 Task: Search one way flight ticket for 3 adults, 3 children in business from Albuquerque: Albuquerque International Sunport to Jackson: Jackson Hole Airport on 5-2-2023. Choice of flights is Alaska. Number of bags: 1 carry on bag and 3 checked bags. Price is upto 25000. Outbound departure time preference is 4:30.
Action: Mouse scrolled (455, 515) with delta (0, 0)
Screenshot: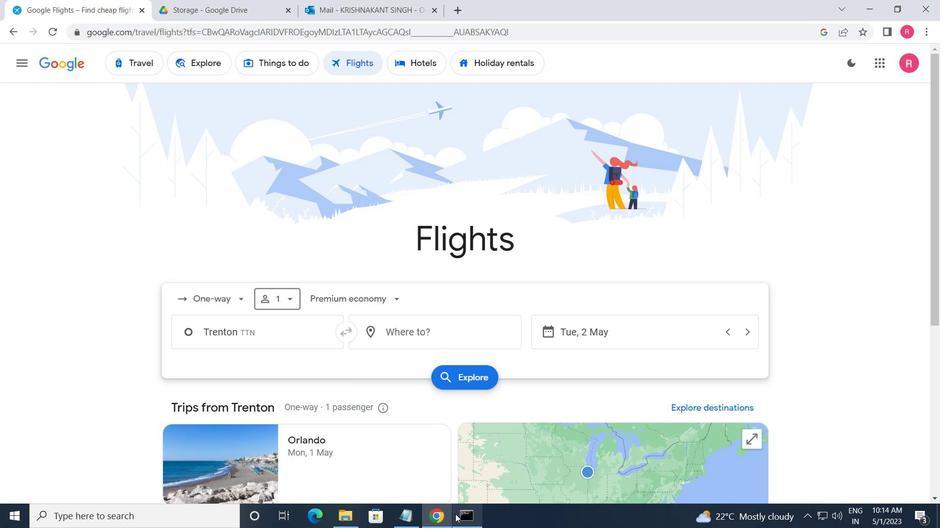 
Action: Mouse moved to (214, 311)
Screenshot: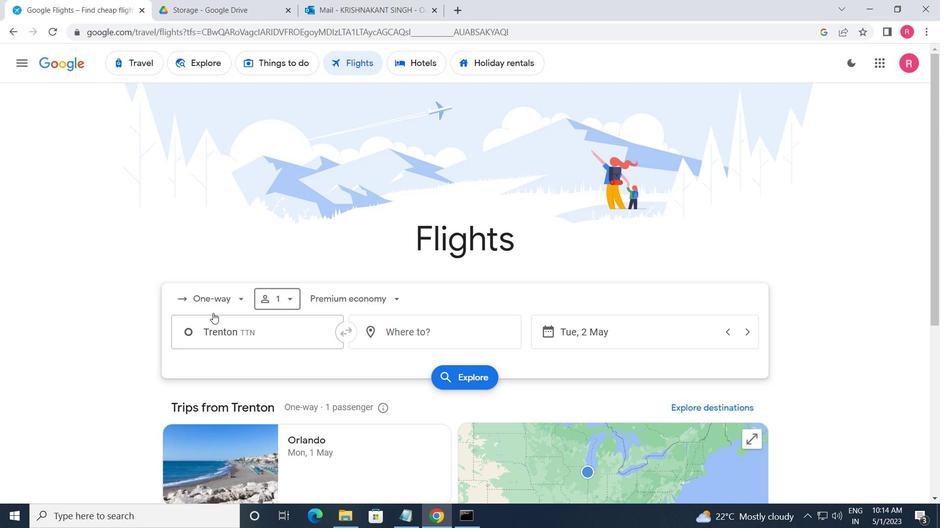 
Action: Mouse pressed left at (214, 311)
Screenshot: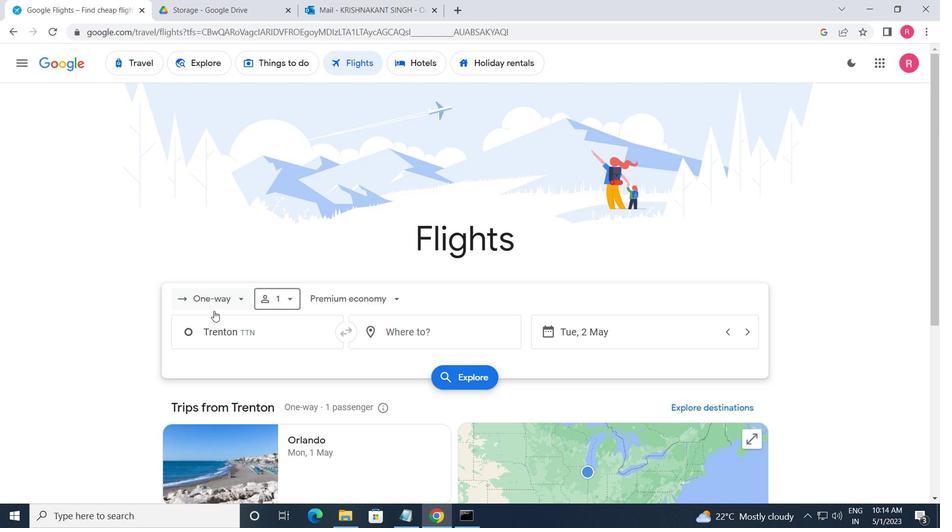 
Action: Mouse moved to (237, 357)
Screenshot: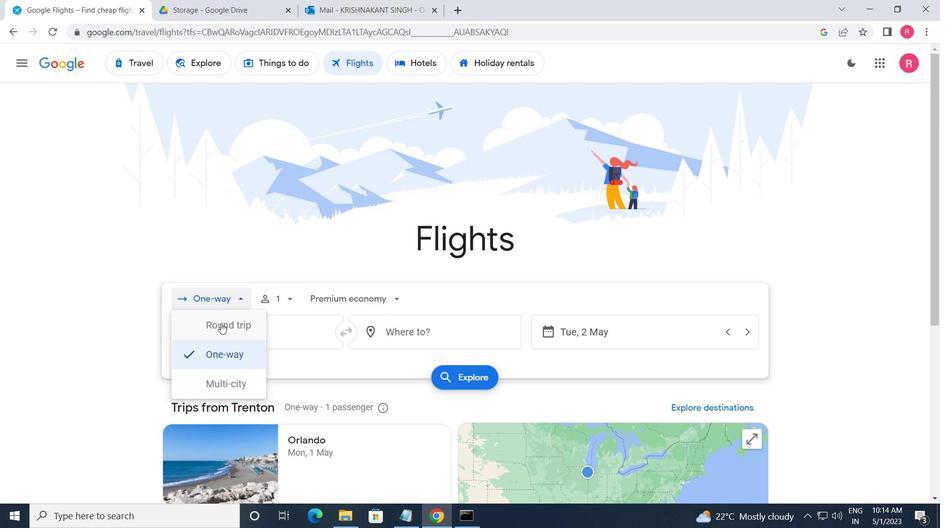 
Action: Mouse pressed left at (237, 357)
Screenshot: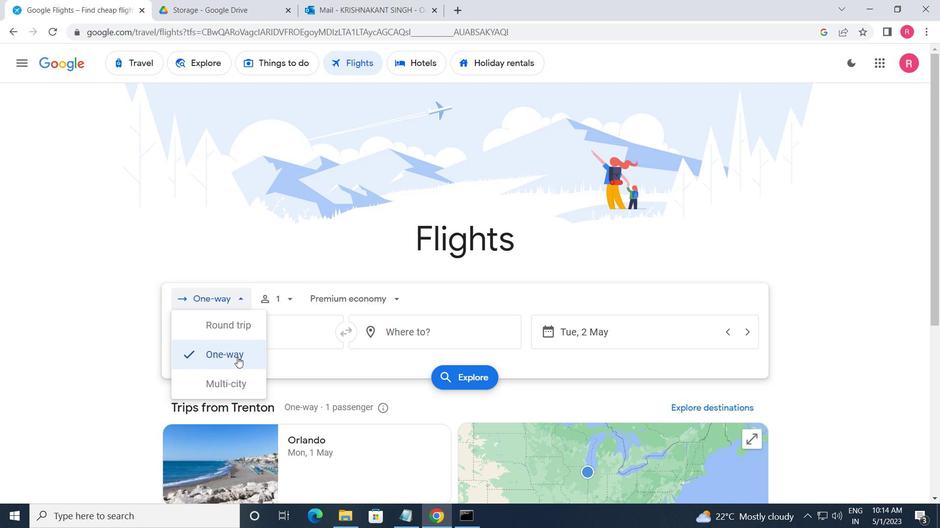 
Action: Mouse moved to (270, 306)
Screenshot: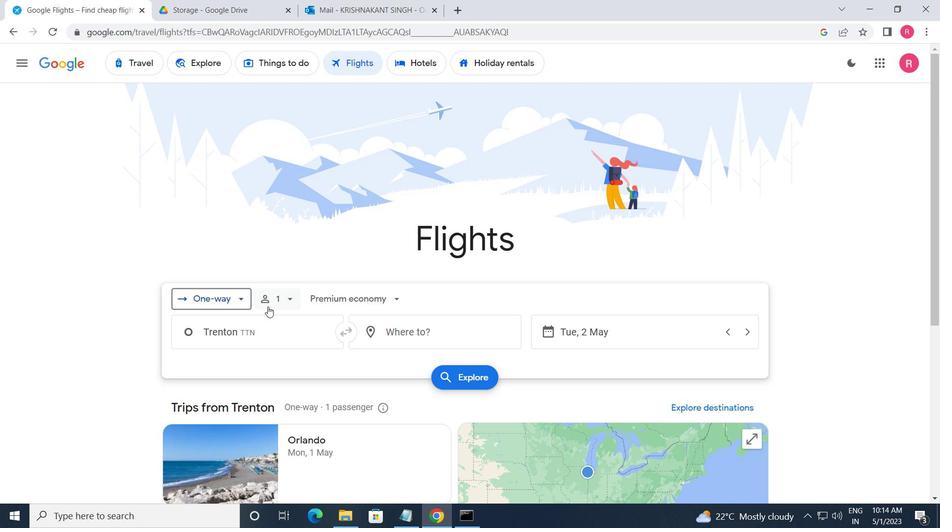 
Action: Mouse pressed left at (270, 306)
Screenshot: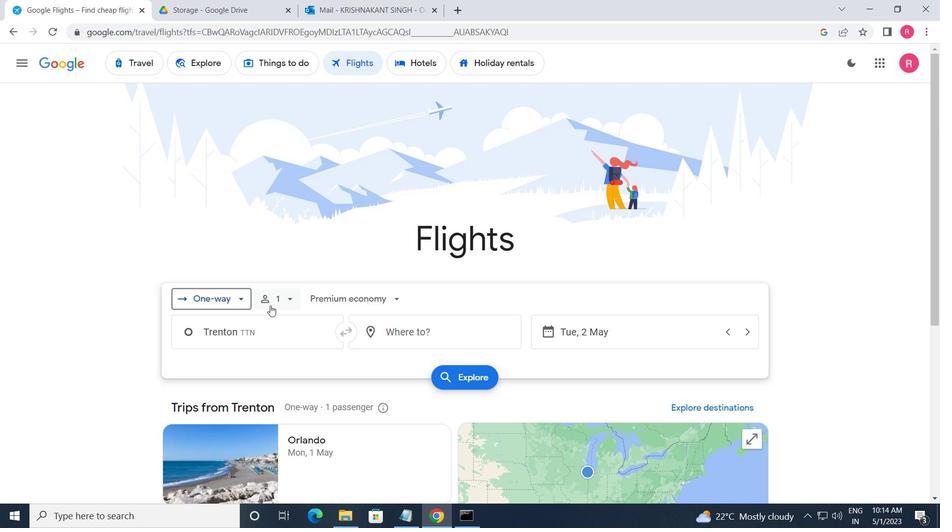 
Action: Mouse moved to (383, 365)
Screenshot: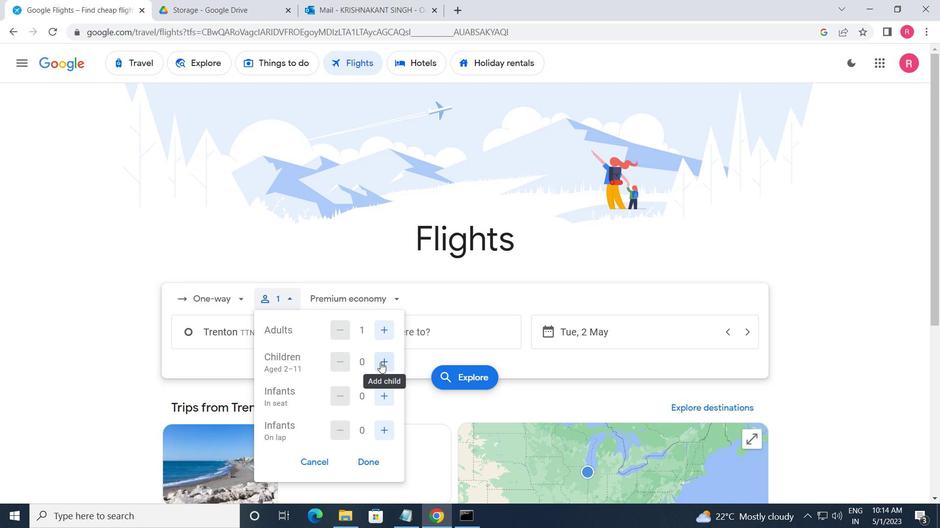 
Action: Mouse pressed left at (383, 365)
Screenshot: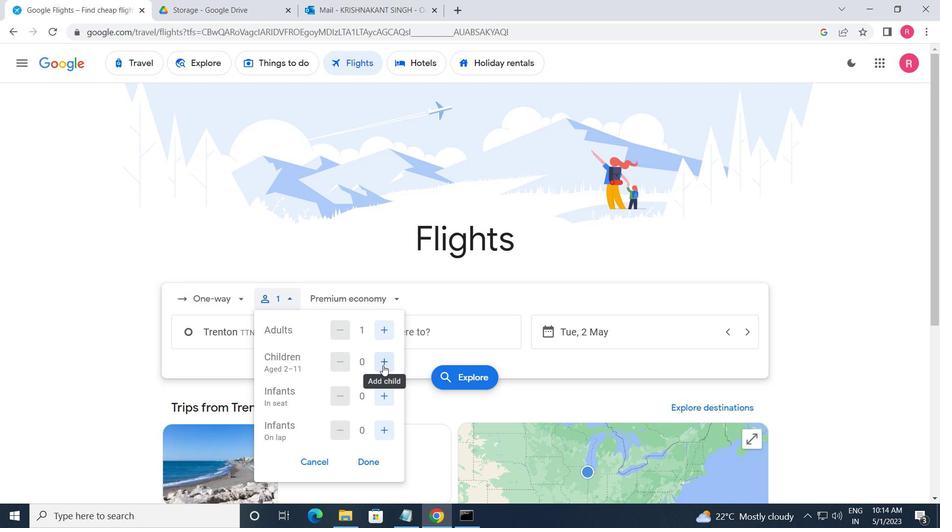 
Action: Mouse moved to (383, 365)
Screenshot: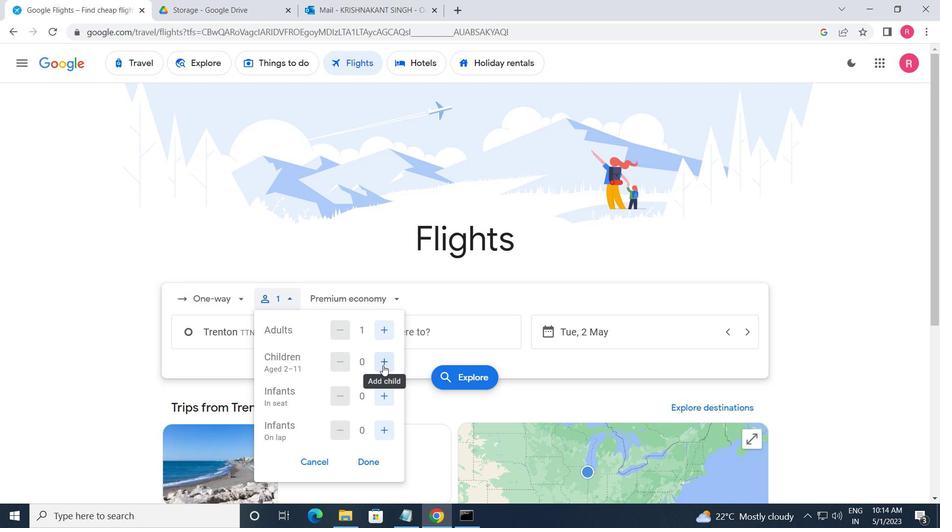 
Action: Mouse pressed left at (383, 365)
Screenshot: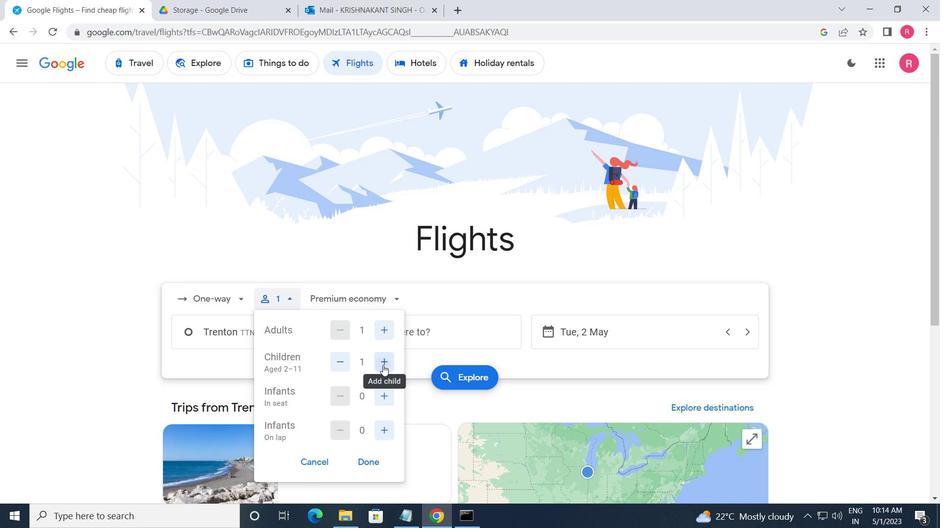 
Action: Mouse pressed left at (383, 365)
Screenshot: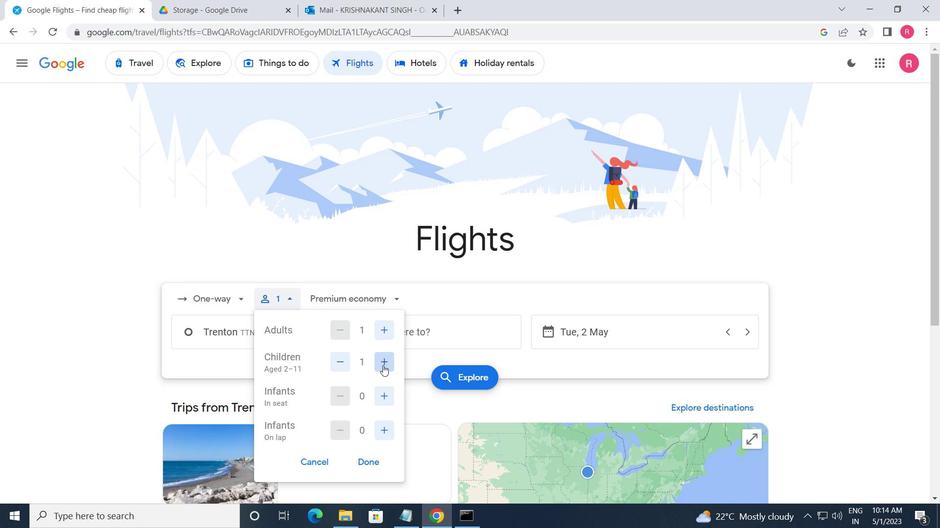 
Action: Mouse pressed left at (383, 365)
Screenshot: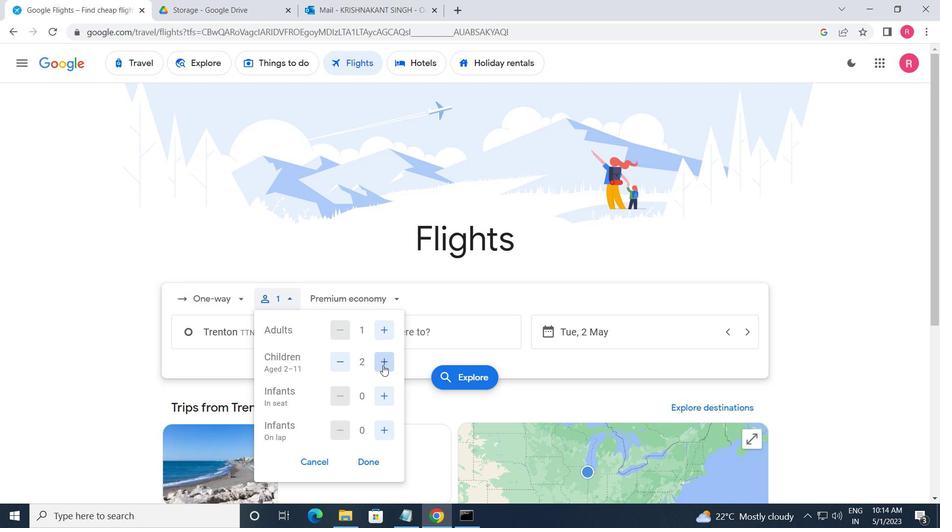 
Action: Mouse pressed left at (383, 365)
Screenshot: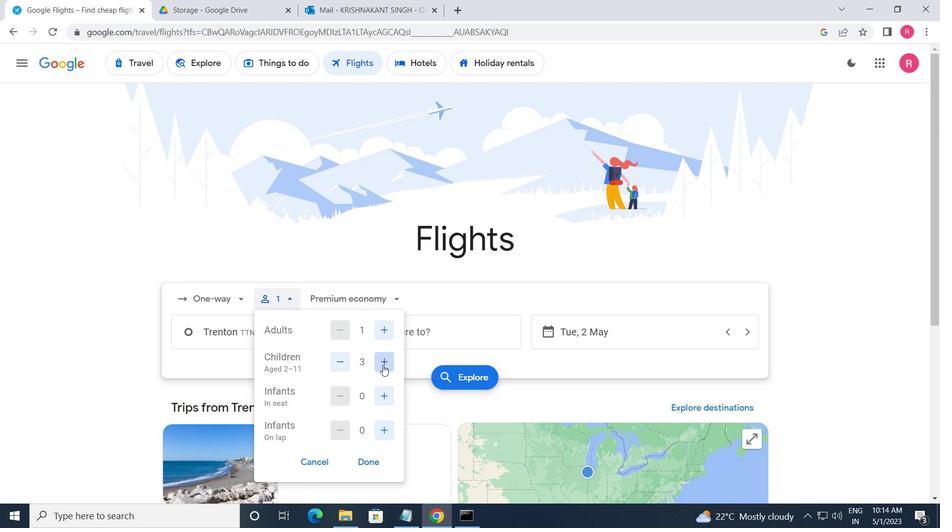 
Action: Mouse pressed left at (383, 365)
Screenshot: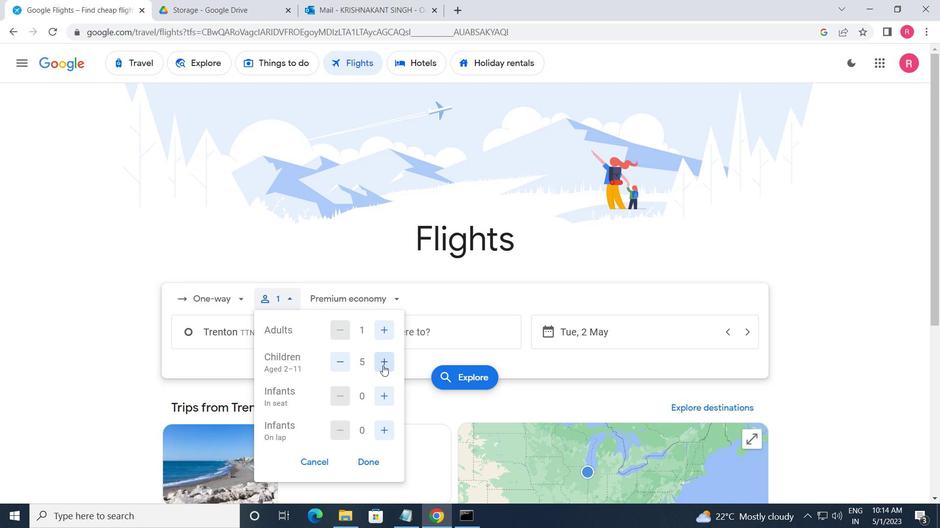 
Action: Mouse moved to (393, 391)
Screenshot: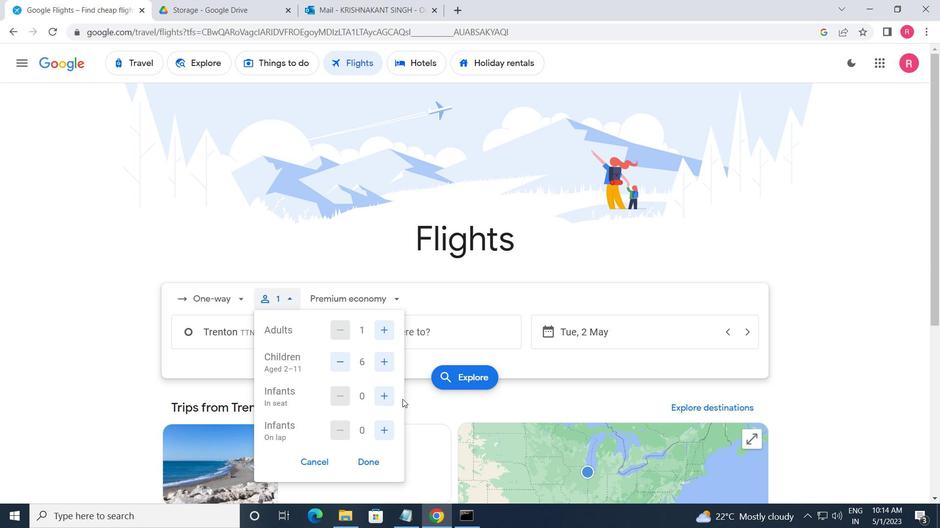 
Action: Mouse pressed left at (393, 391)
Screenshot: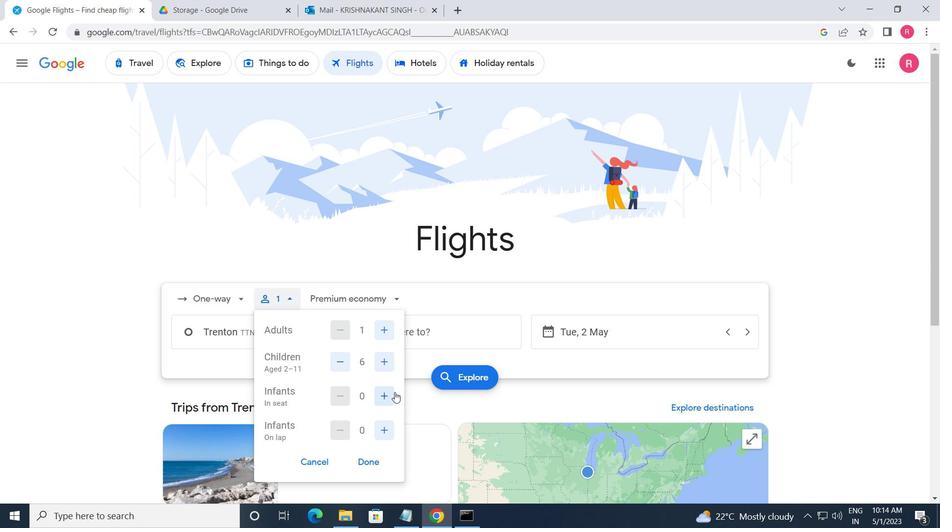 
Action: Mouse moved to (384, 429)
Screenshot: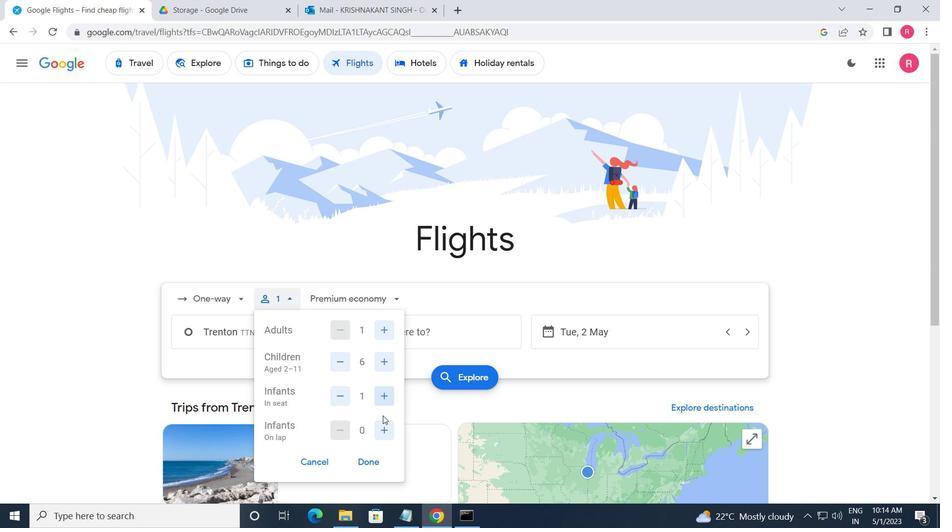 
Action: Mouse pressed left at (384, 429)
Screenshot: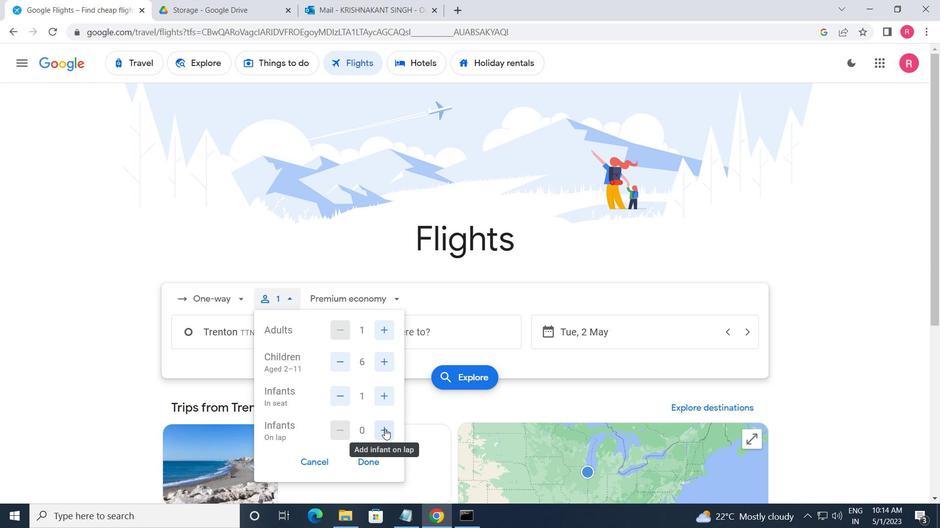 
Action: Mouse moved to (371, 469)
Screenshot: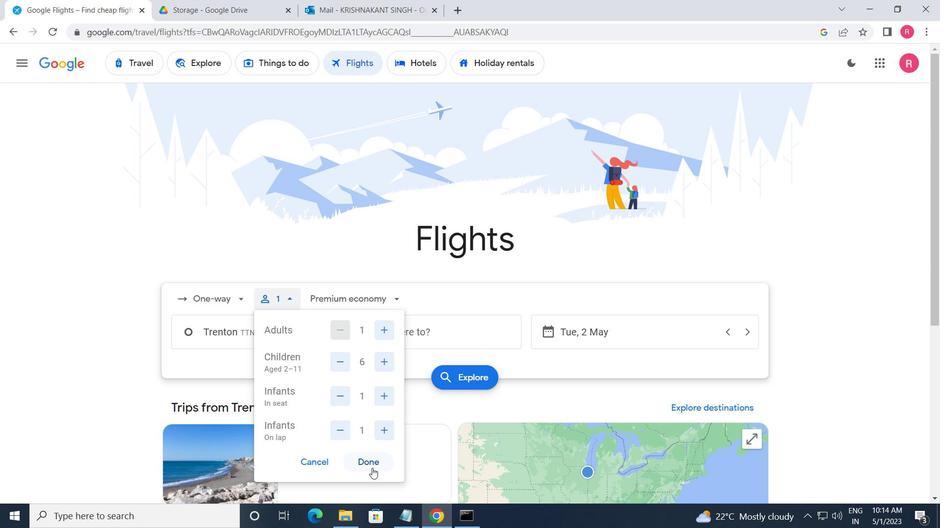 
Action: Mouse pressed left at (371, 469)
Screenshot: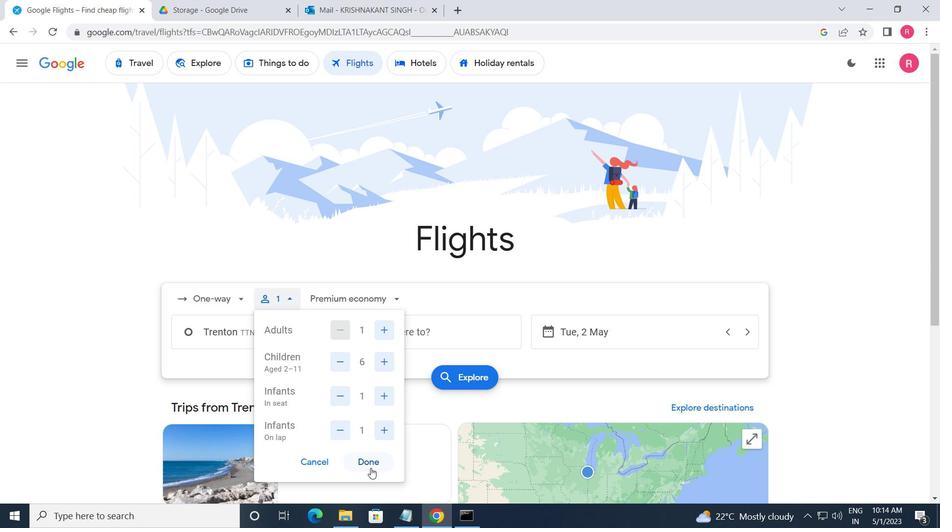 
Action: Mouse moved to (339, 295)
Screenshot: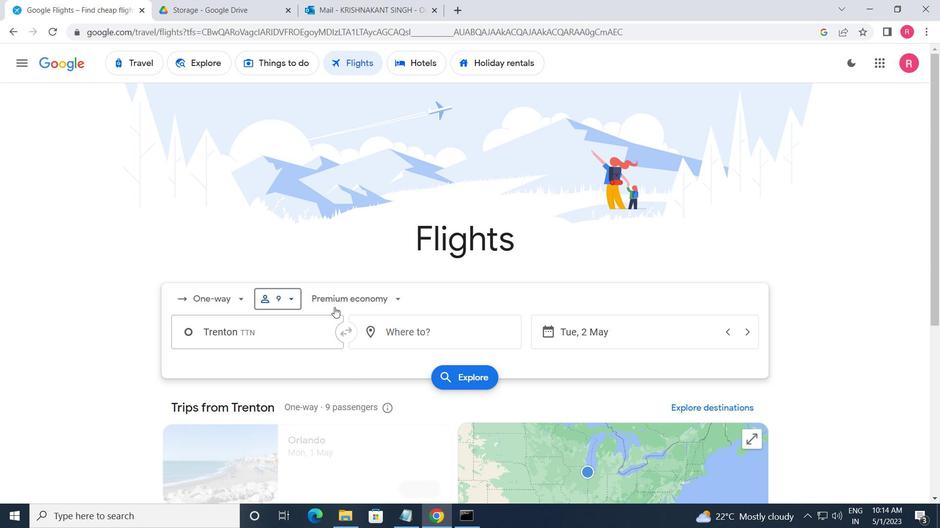 
Action: Mouse pressed left at (339, 295)
Screenshot: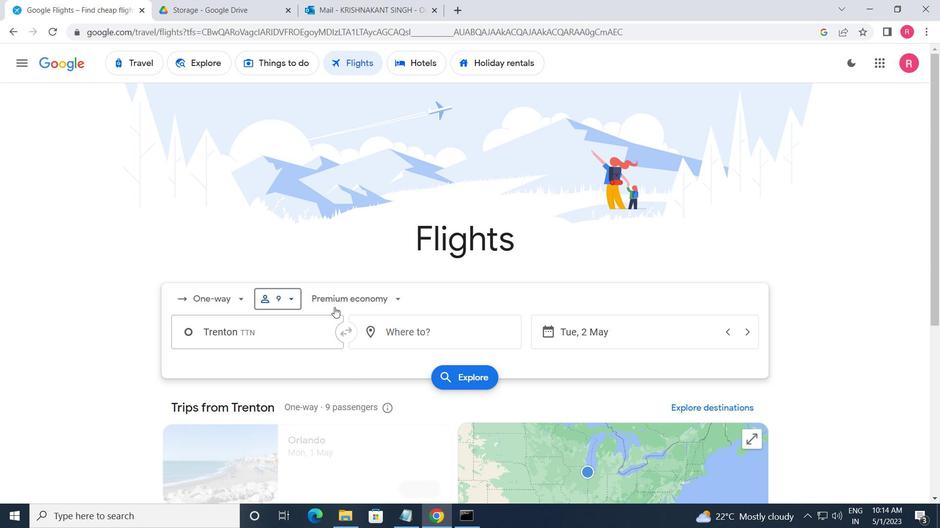 
Action: Mouse moved to (344, 381)
Screenshot: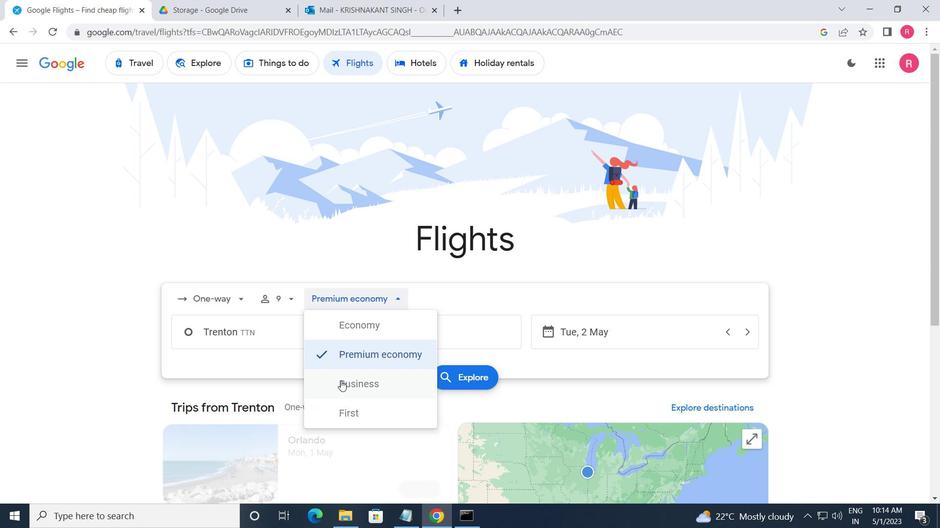 
Action: Mouse pressed left at (344, 381)
Screenshot: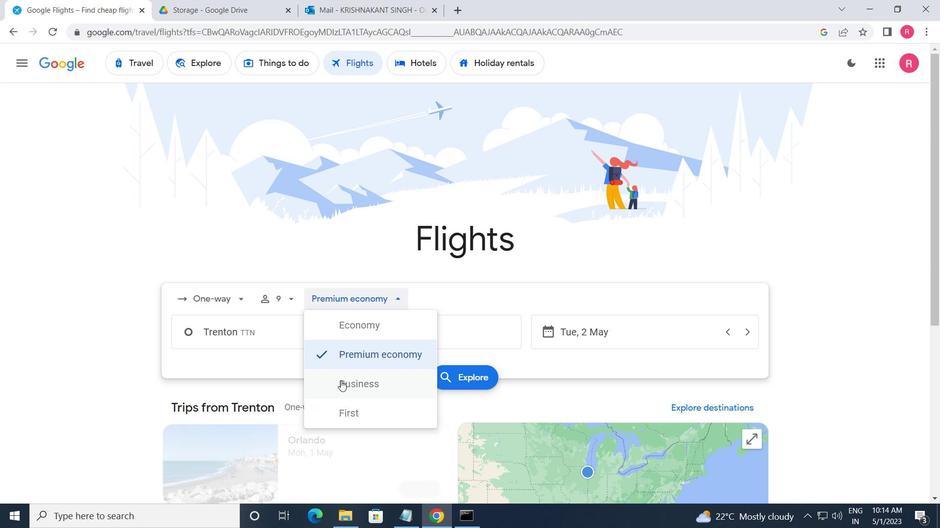 
Action: Mouse moved to (272, 341)
Screenshot: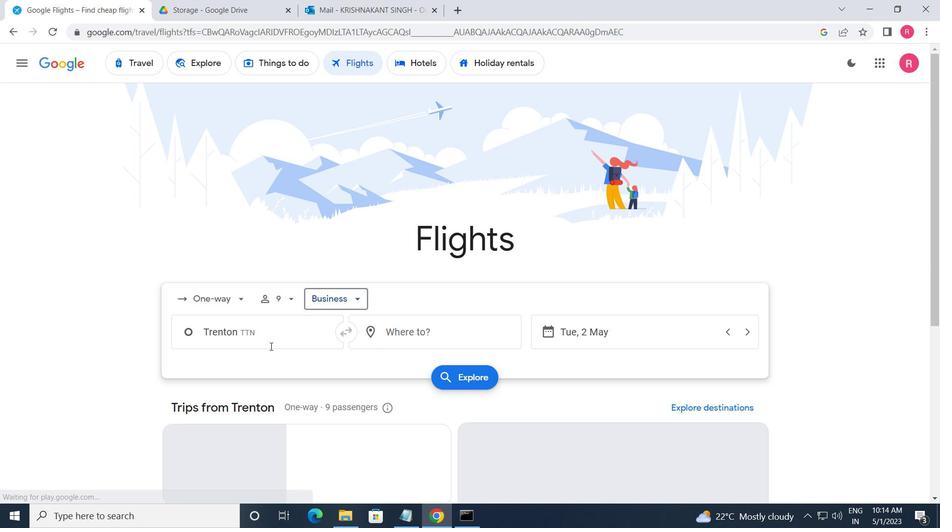 
Action: Mouse pressed left at (272, 341)
Screenshot: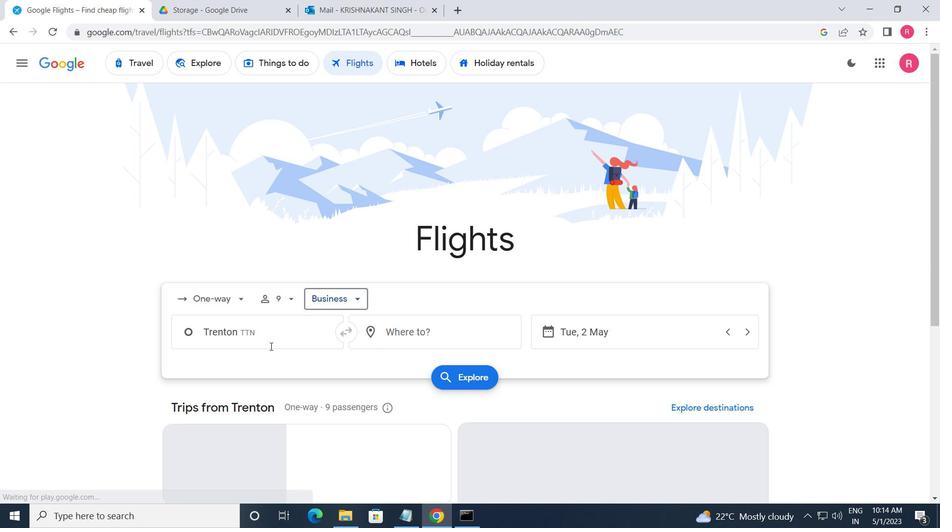 
Action: Mouse moved to (282, 459)
Screenshot: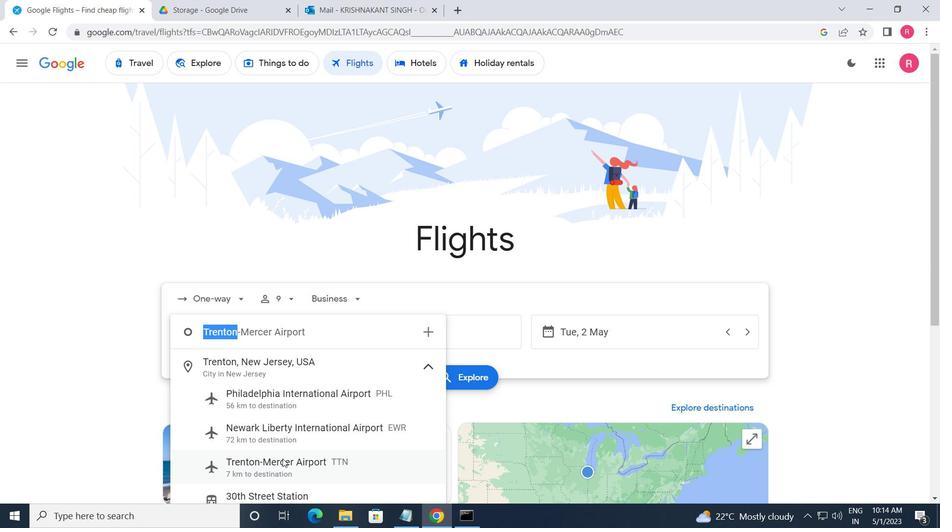 
Action: Mouse pressed left at (282, 459)
Screenshot: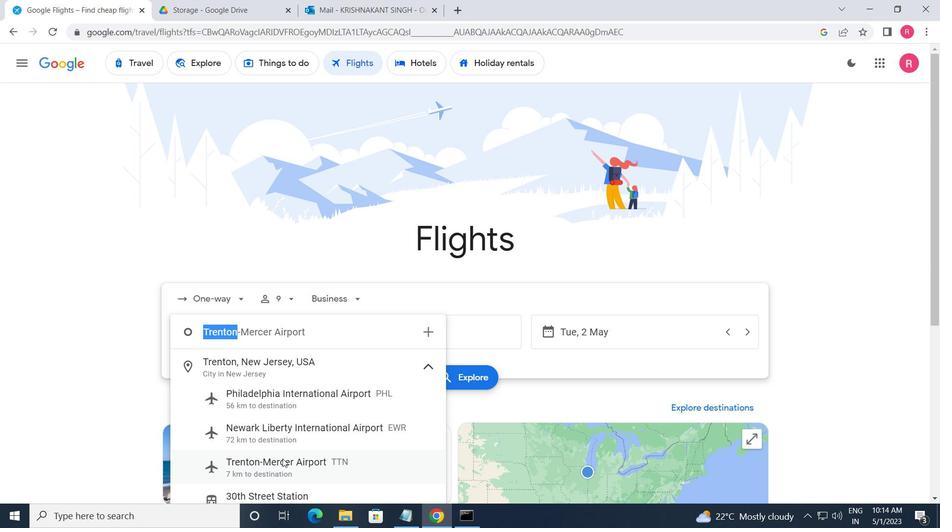 
Action: Mouse moved to (415, 333)
Screenshot: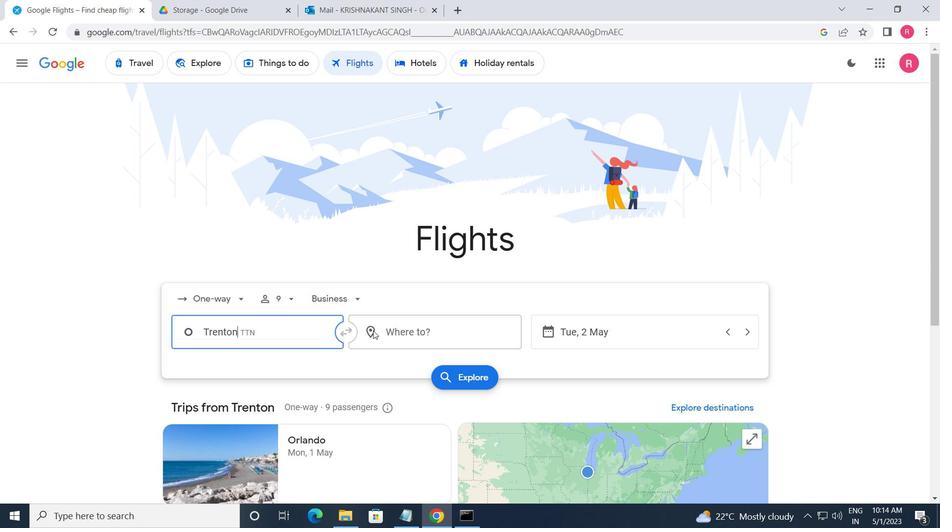 
Action: Mouse pressed left at (415, 333)
Screenshot: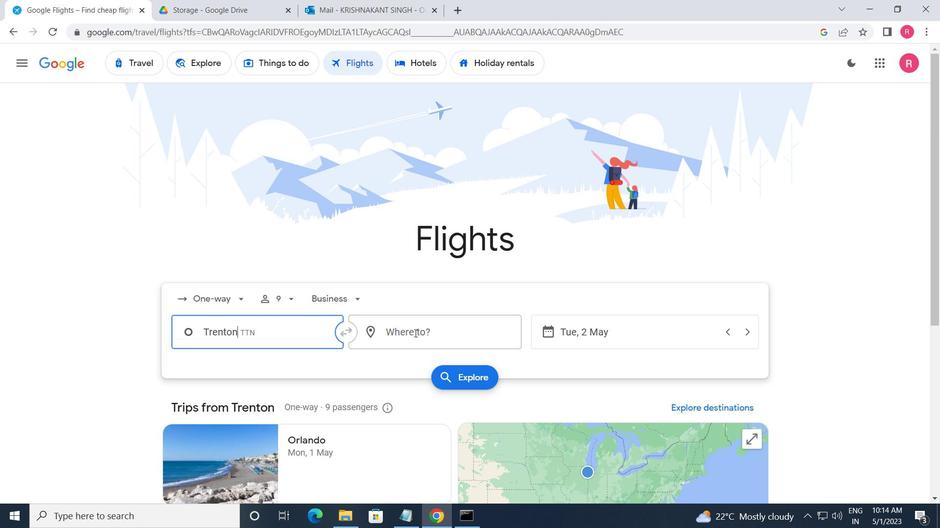 
Action: Mouse moved to (400, 458)
Screenshot: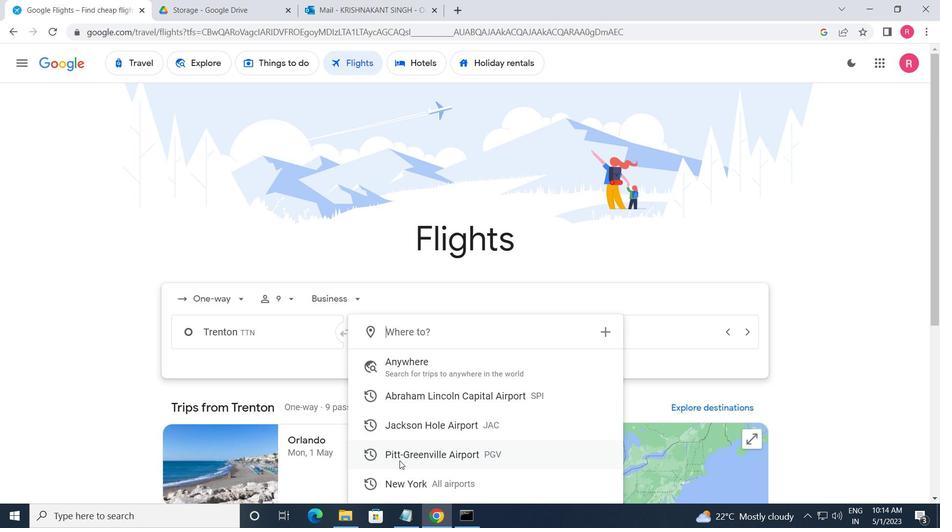 
Action: Mouse pressed left at (400, 458)
Screenshot: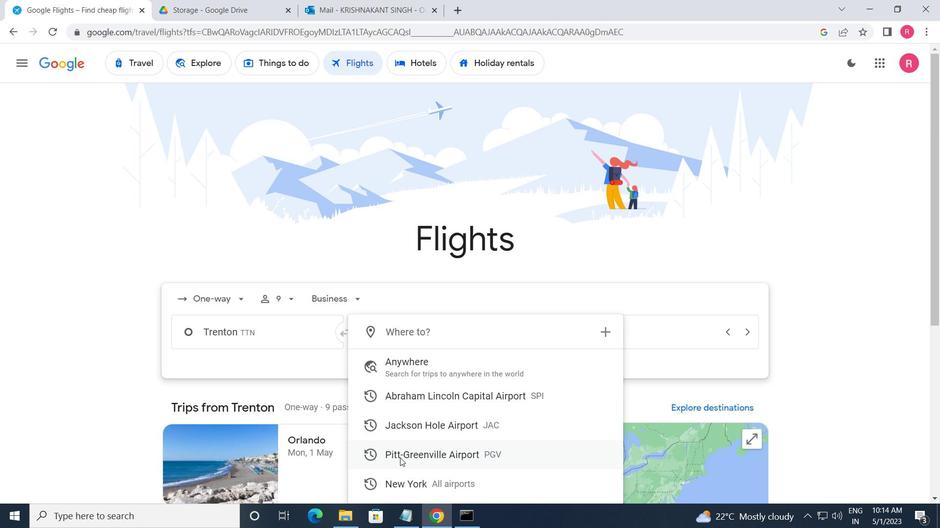 
Action: Mouse moved to (606, 325)
Screenshot: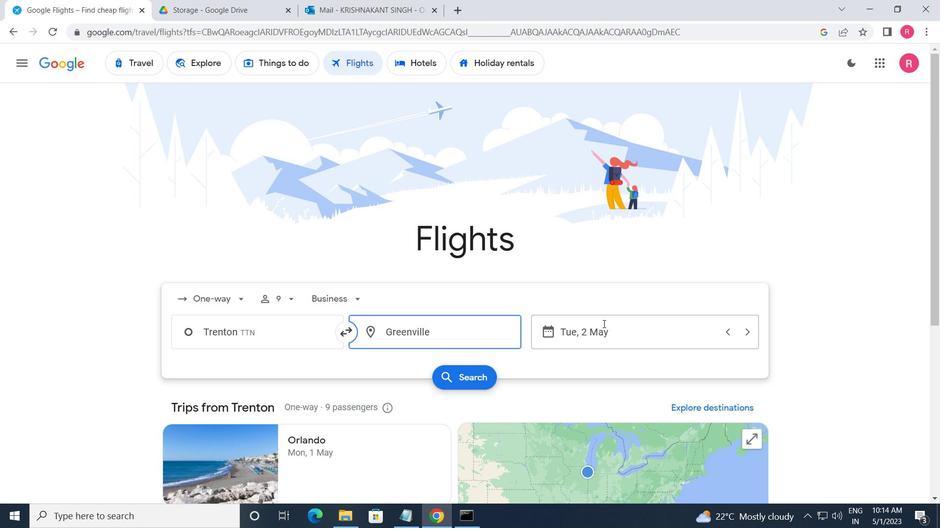 
Action: Mouse pressed left at (606, 325)
Screenshot: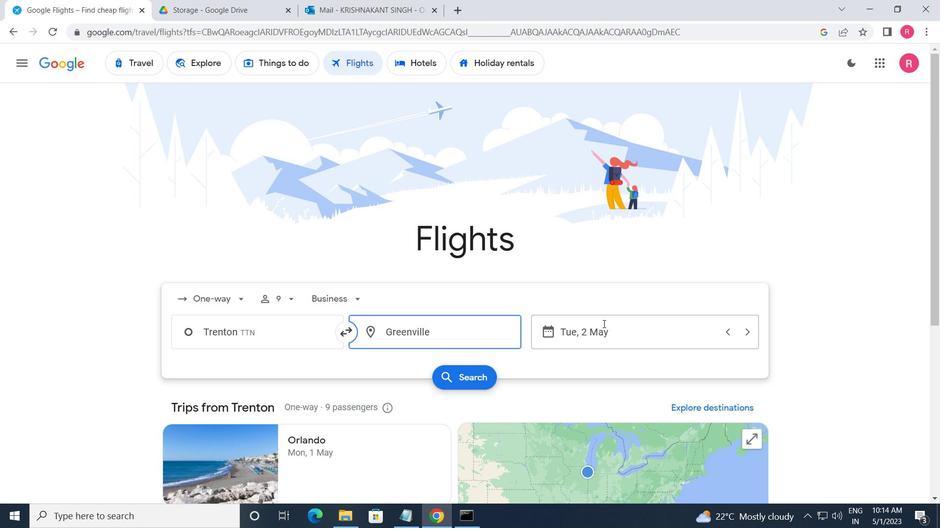 
Action: Mouse moved to (391, 288)
Screenshot: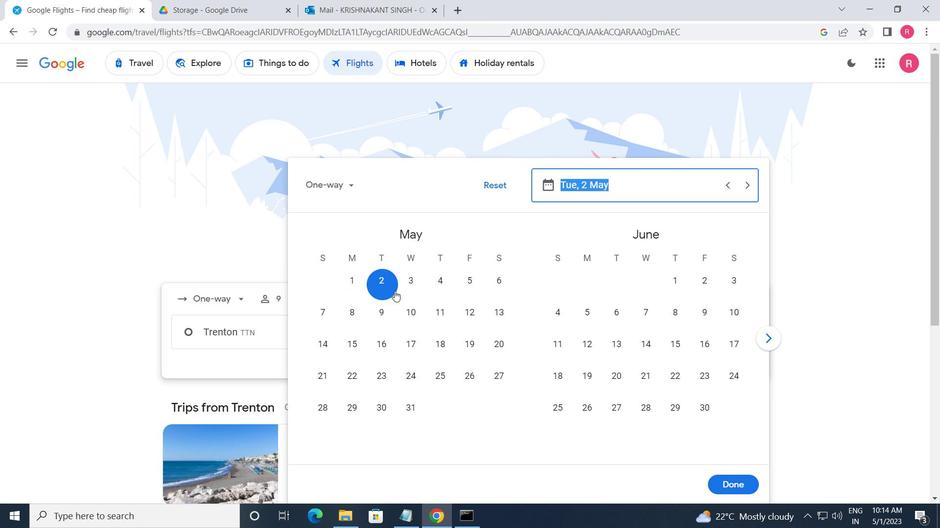 
Action: Mouse pressed left at (391, 288)
Screenshot: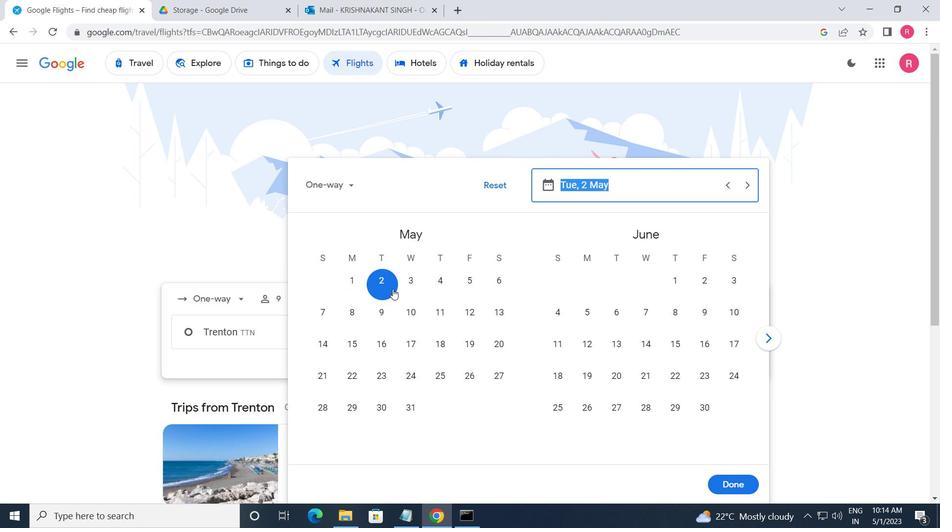 
Action: Mouse moved to (718, 487)
Screenshot: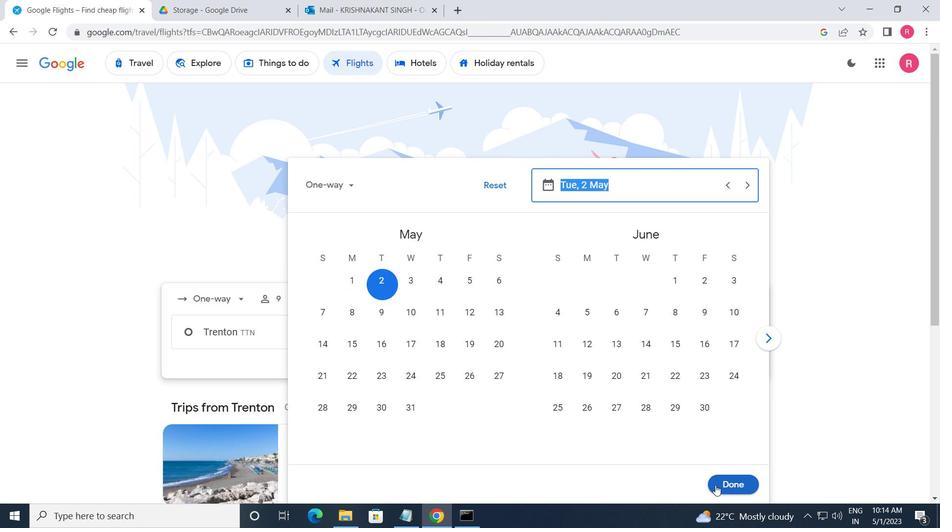 
Action: Mouse pressed left at (718, 487)
Screenshot: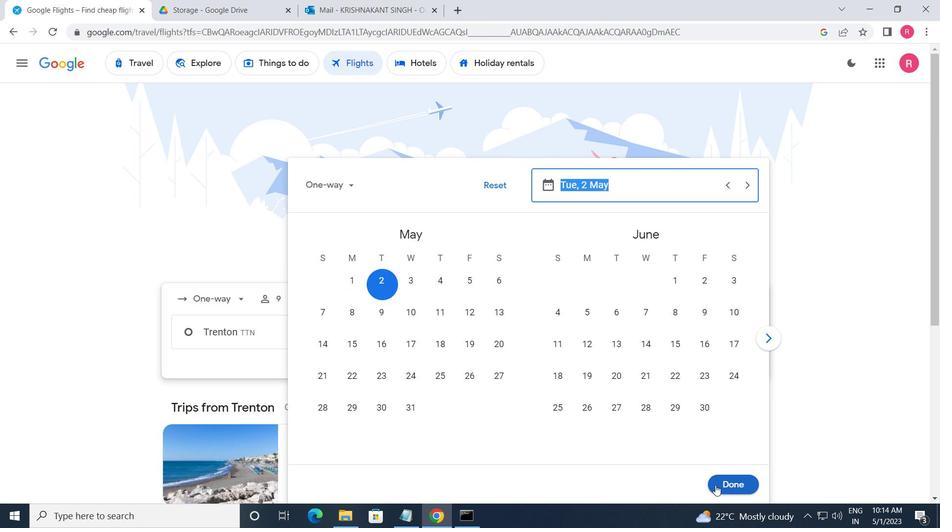 
Action: Mouse moved to (469, 374)
Screenshot: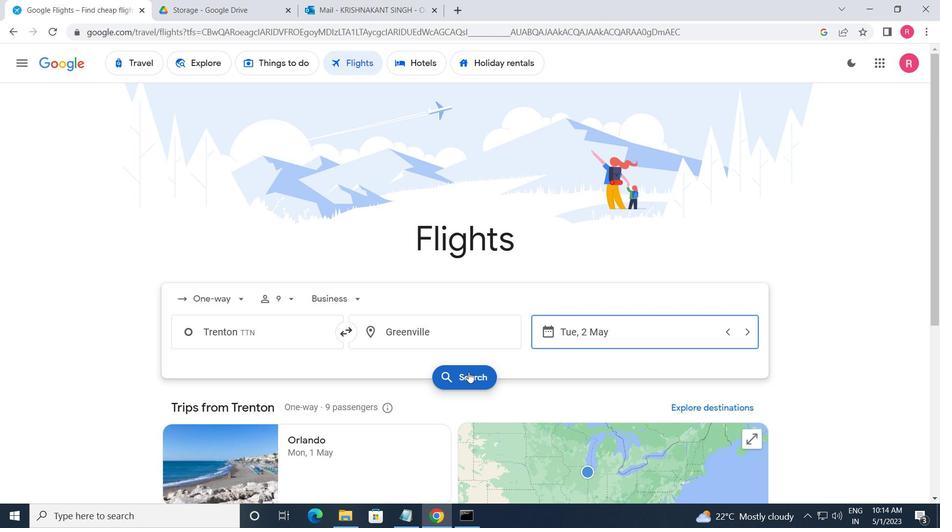 
Action: Mouse pressed left at (469, 374)
Screenshot: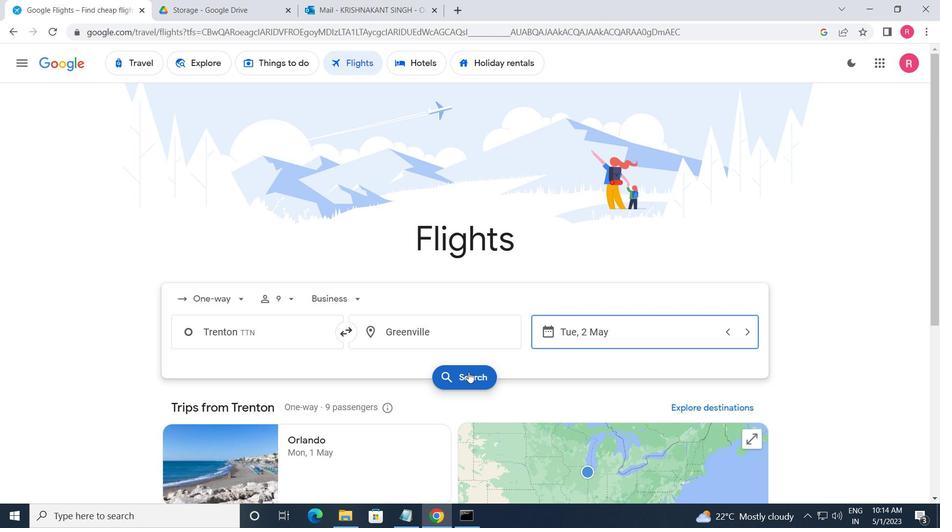 
Action: Mouse moved to (174, 172)
Screenshot: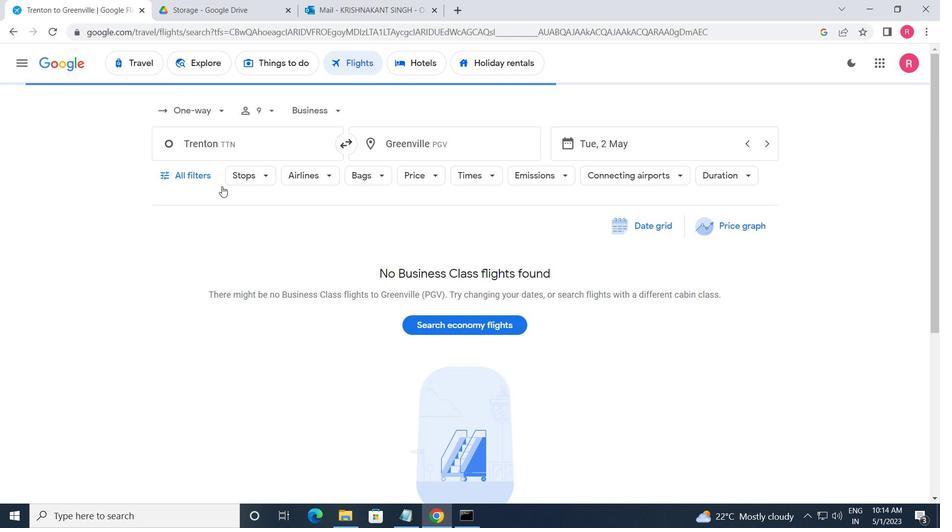 
Action: Mouse pressed left at (174, 172)
Screenshot: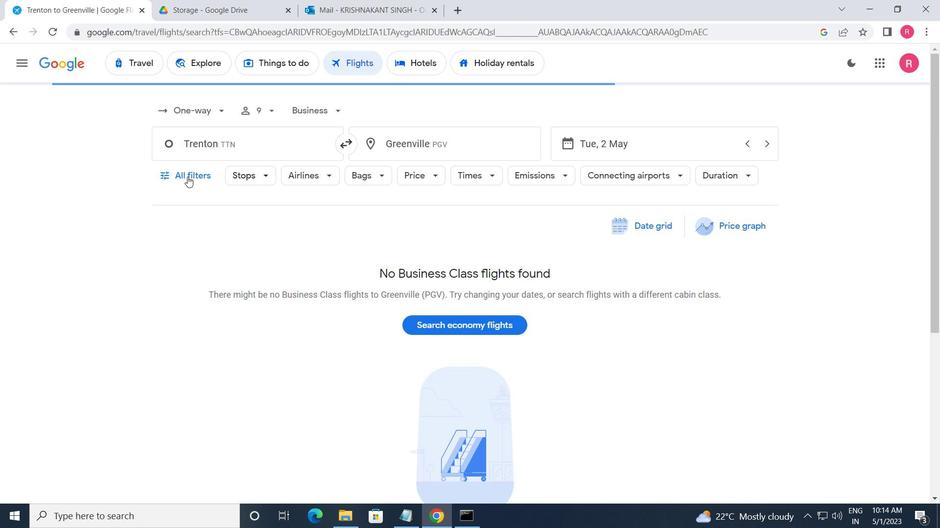 
Action: Mouse moved to (226, 270)
Screenshot: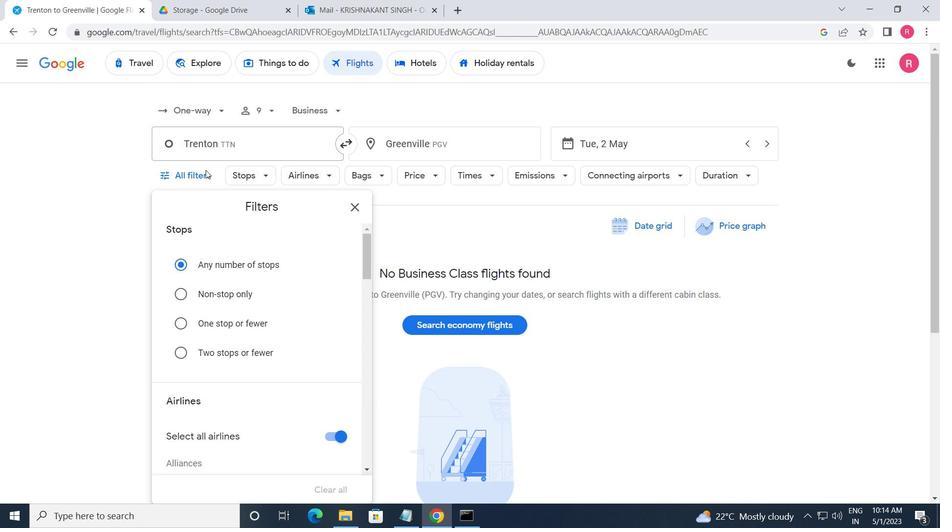 
Action: Mouse scrolled (226, 269) with delta (0, 0)
Screenshot: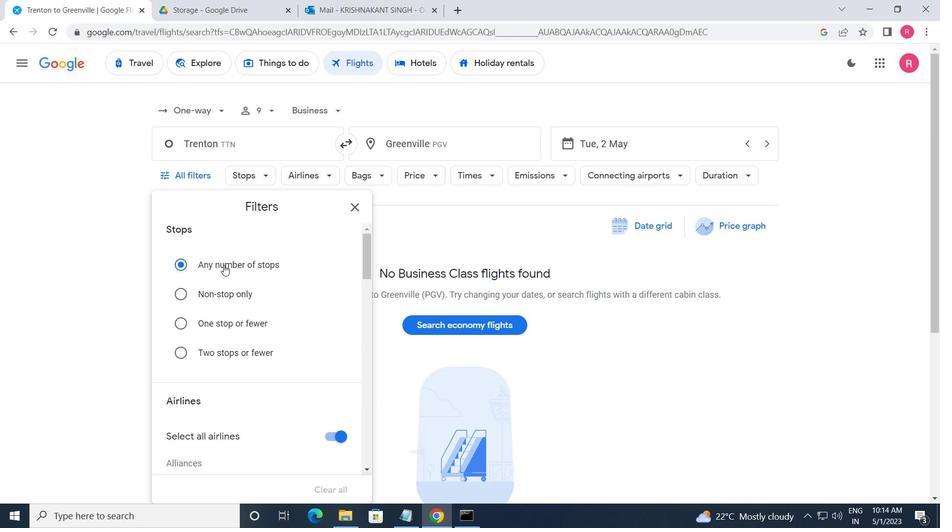 
Action: Mouse scrolled (226, 269) with delta (0, 0)
Screenshot: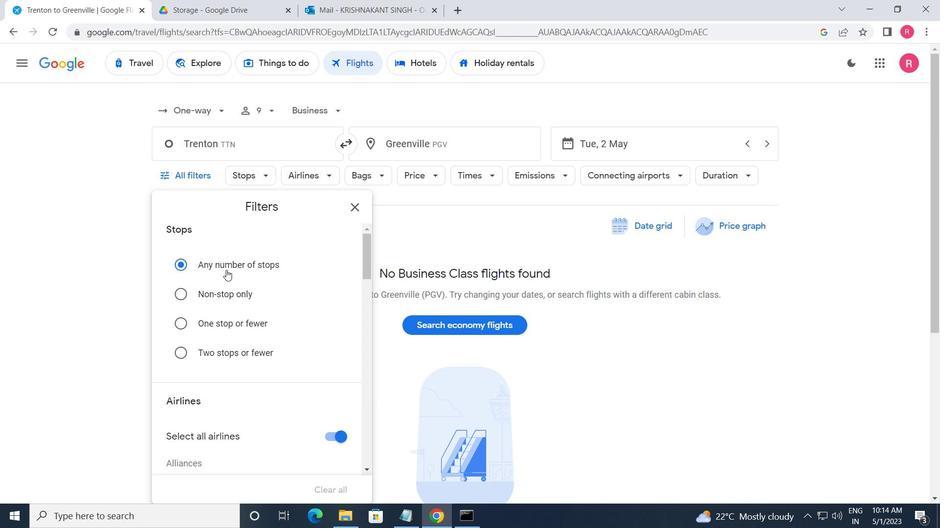 
Action: Mouse scrolled (226, 269) with delta (0, 0)
Screenshot: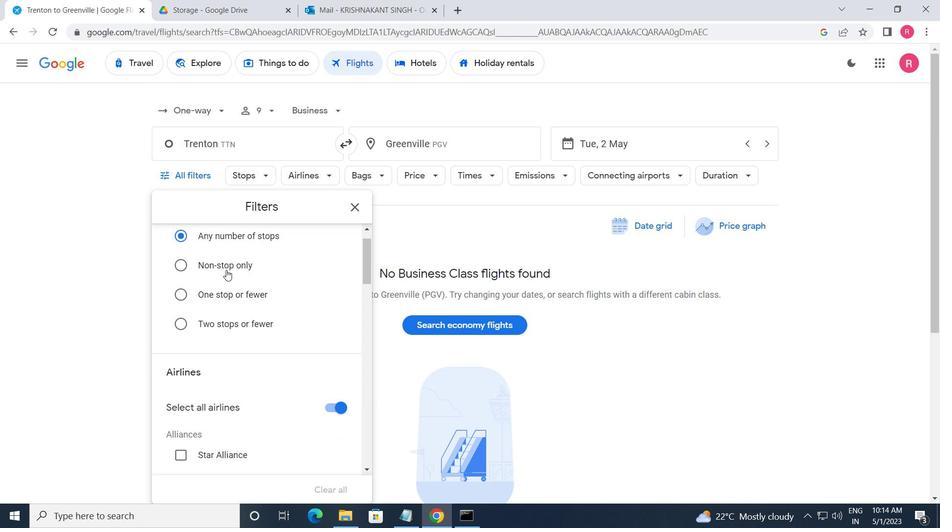 
Action: Mouse moved to (231, 272)
Screenshot: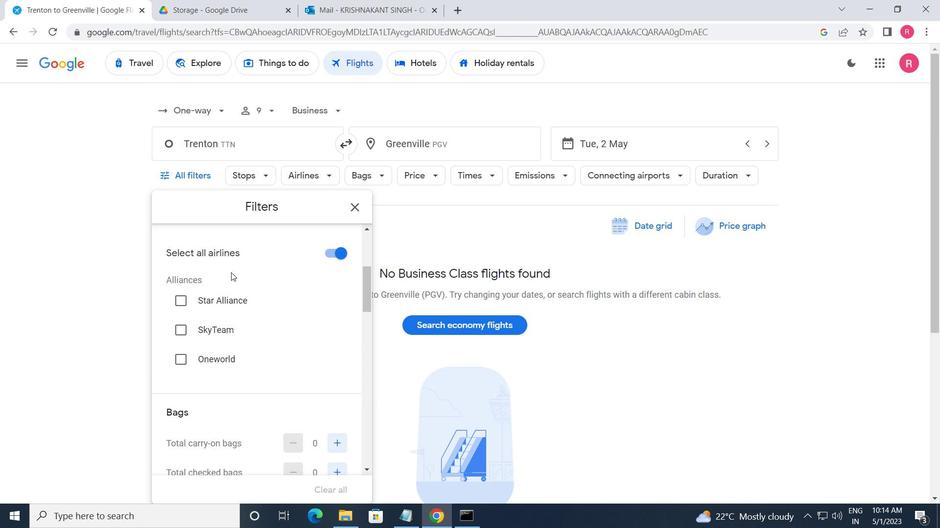 
Action: Mouse scrolled (231, 272) with delta (0, 0)
Screenshot: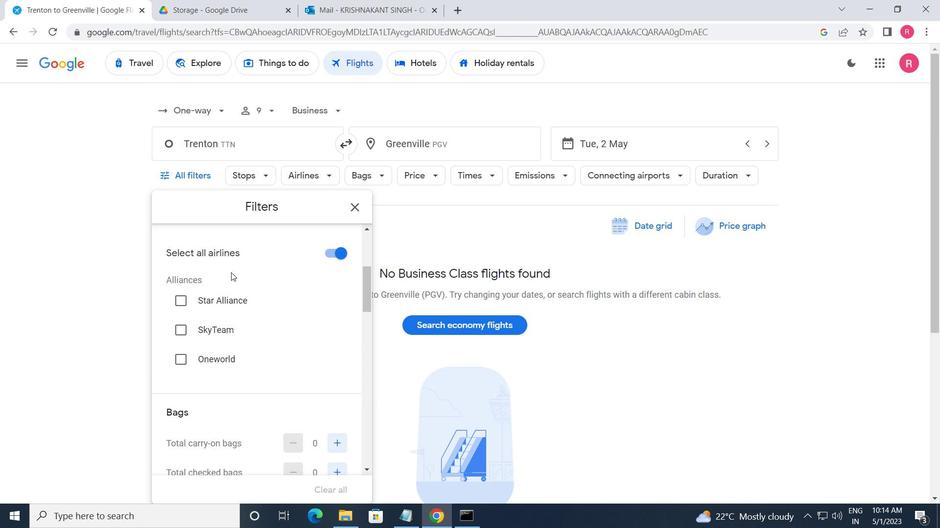 
Action: Mouse moved to (235, 264)
Screenshot: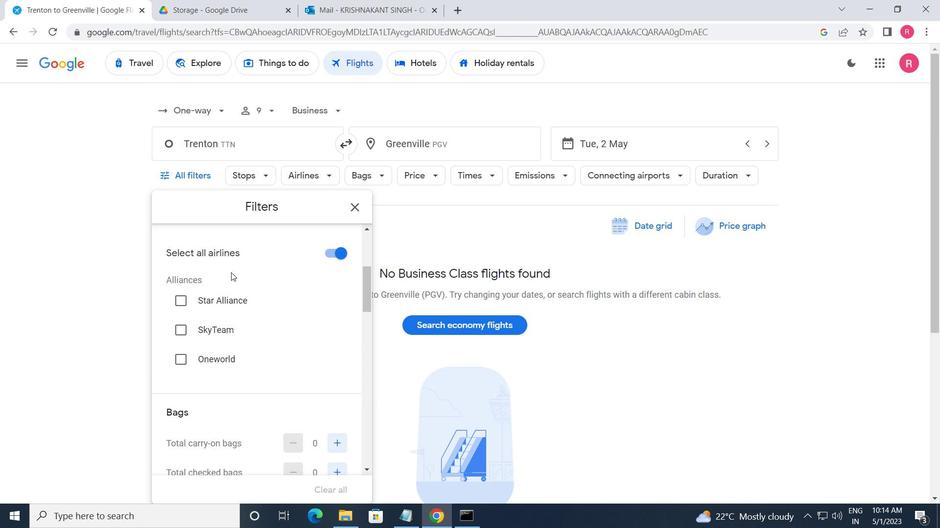 
Action: Mouse scrolled (235, 264) with delta (0, 0)
Screenshot: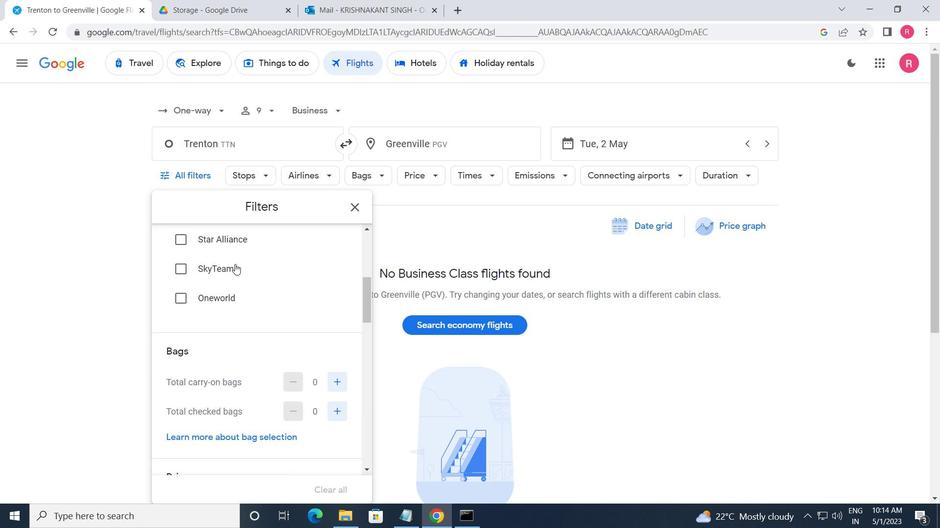 
Action: Mouse moved to (333, 351)
Screenshot: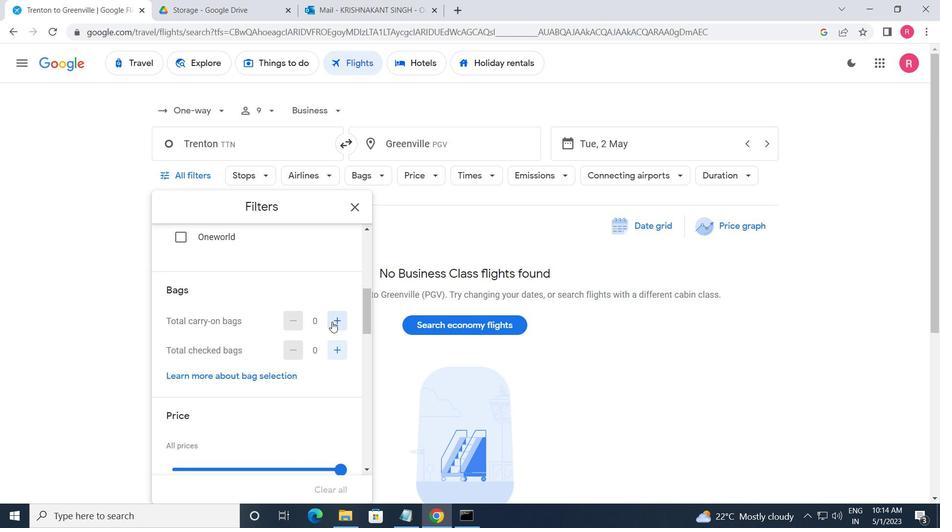 
Action: Mouse pressed left at (333, 351)
Screenshot: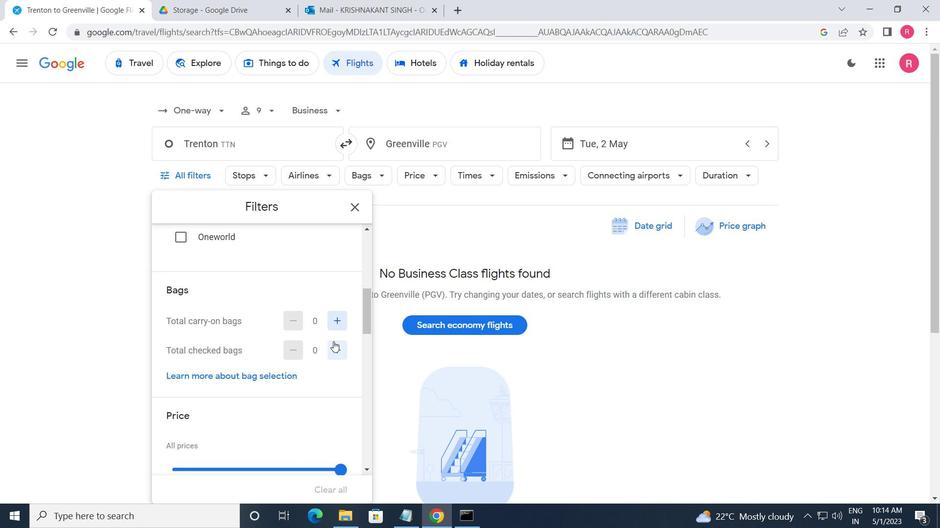 
Action: Mouse pressed left at (333, 351)
Screenshot: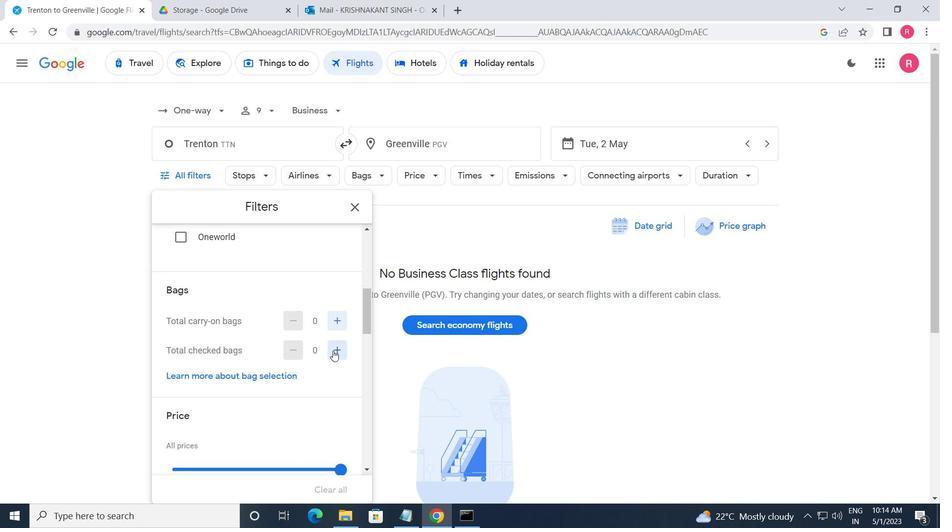 
Action: Mouse scrolled (333, 351) with delta (0, 0)
Screenshot: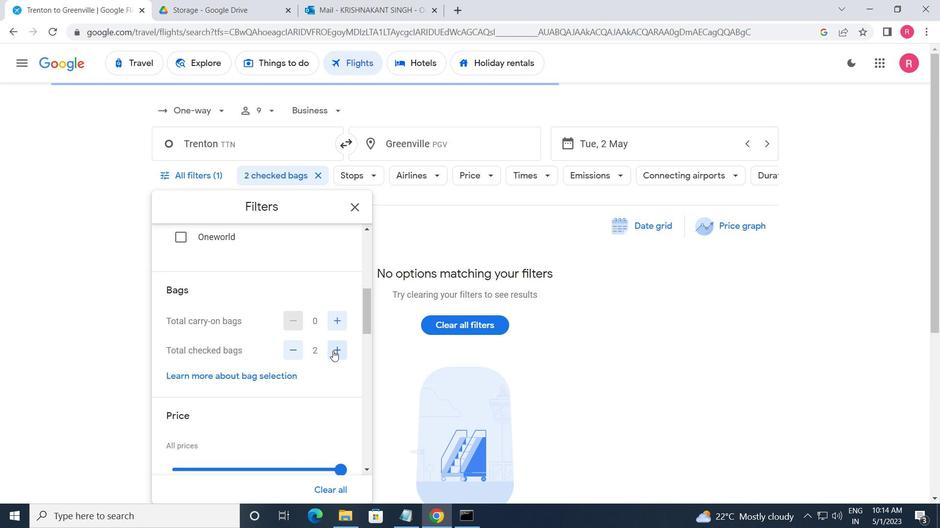 
Action: Mouse moved to (332, 352)
Screenshot: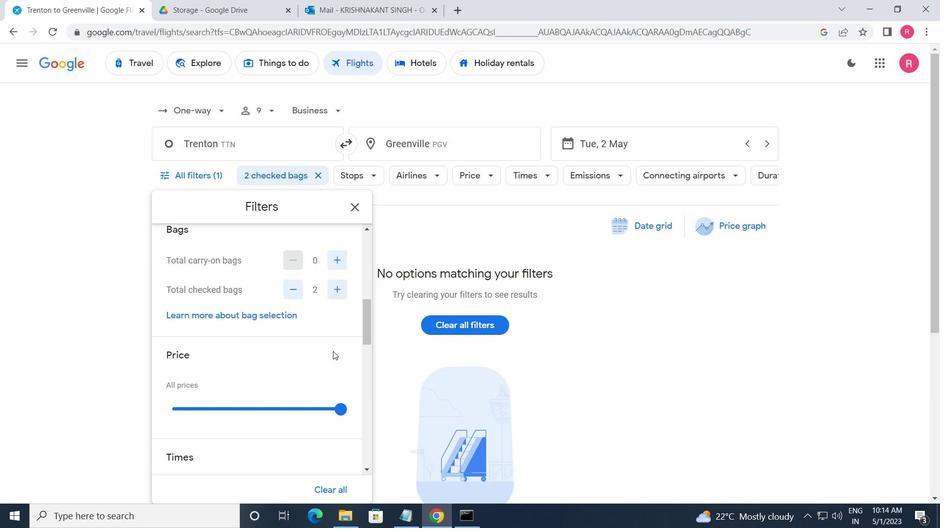 
Action: Mouse scrolled (332, 352) with delta (0, 0)
Screenshot: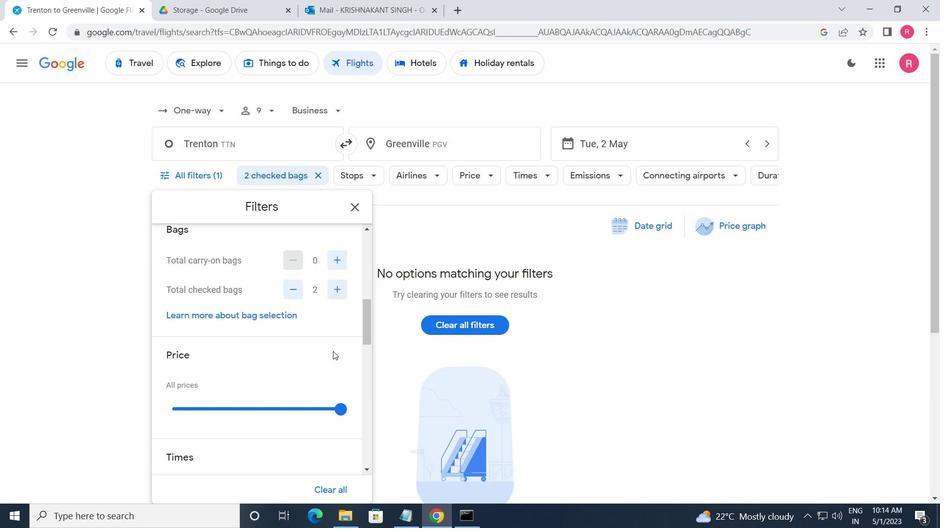 
Action: Mouse moved to (337, 354)
Screenshot: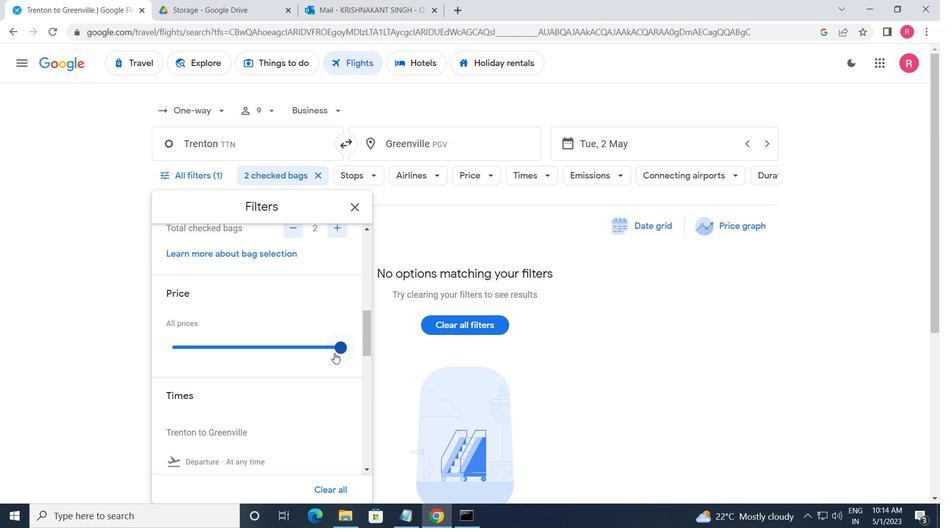
Action: Mouse pressed left at (337, 354)
Screenshot: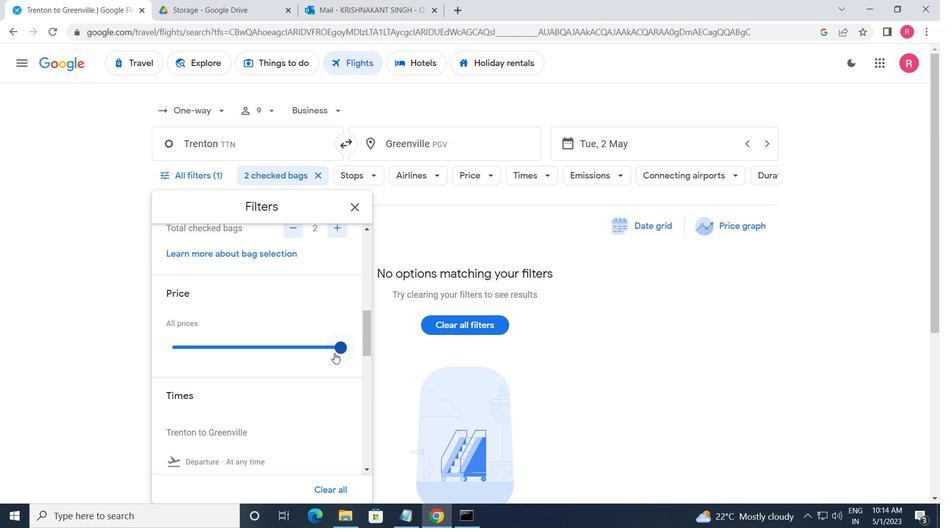 
Action: Mouse moved to (342, 355)
Screenshot: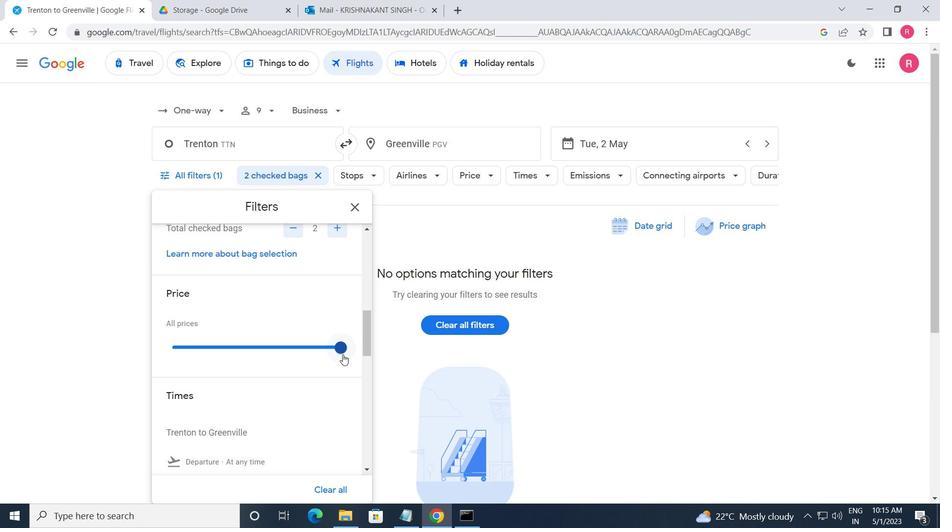 
Action: Mouse scrolled (342, 355) with delta (0, 0)
Screenshot: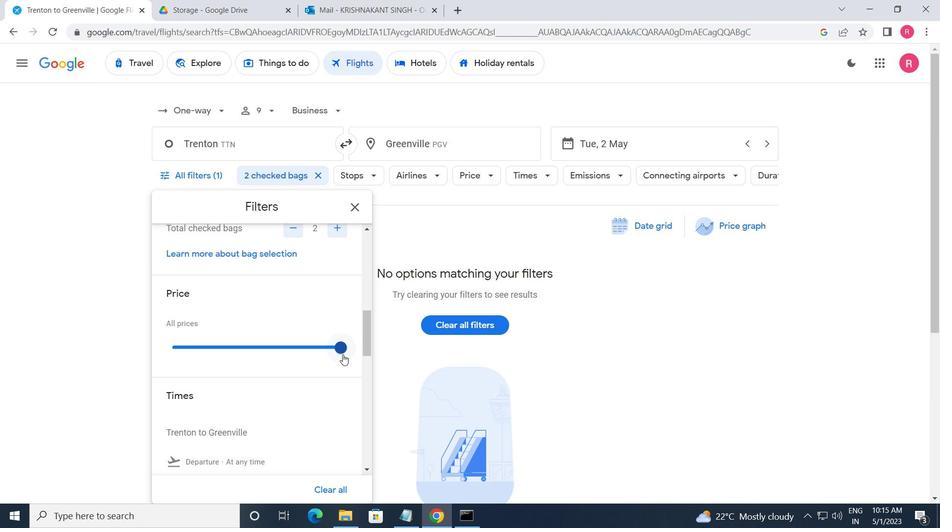 
Action: Mouse scrolled (342, 355) with delta (0, 0)
Screenshot: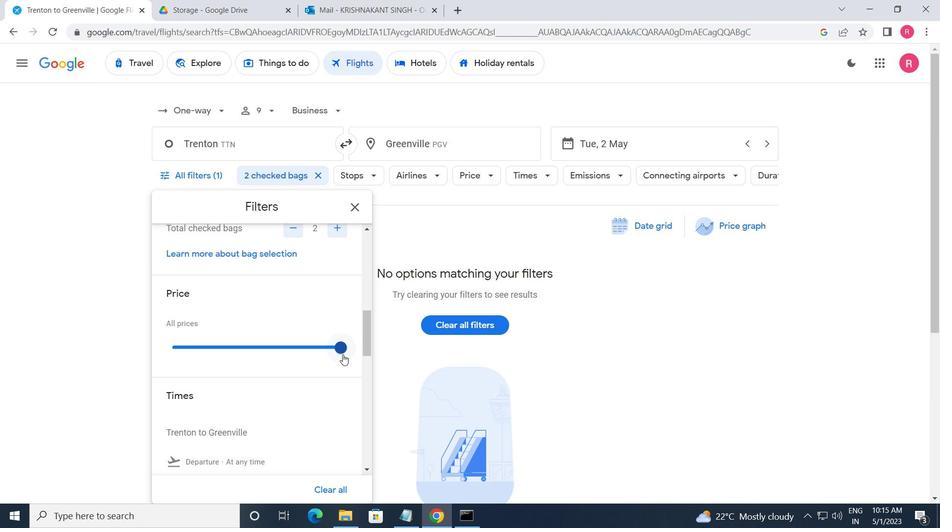 
Action: Mouse moved to (177, 363)
Screenshot: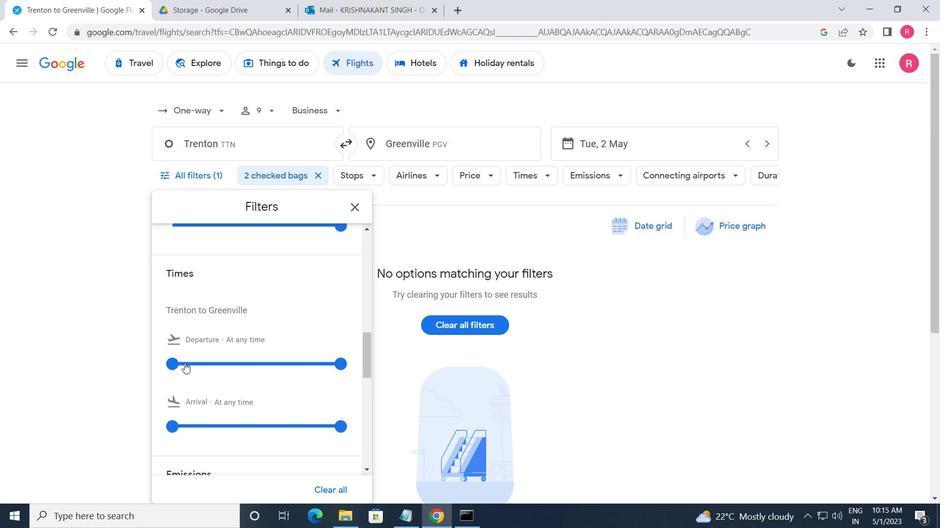 
Action: Mouse pressed left at (177, 363)
Screenshot: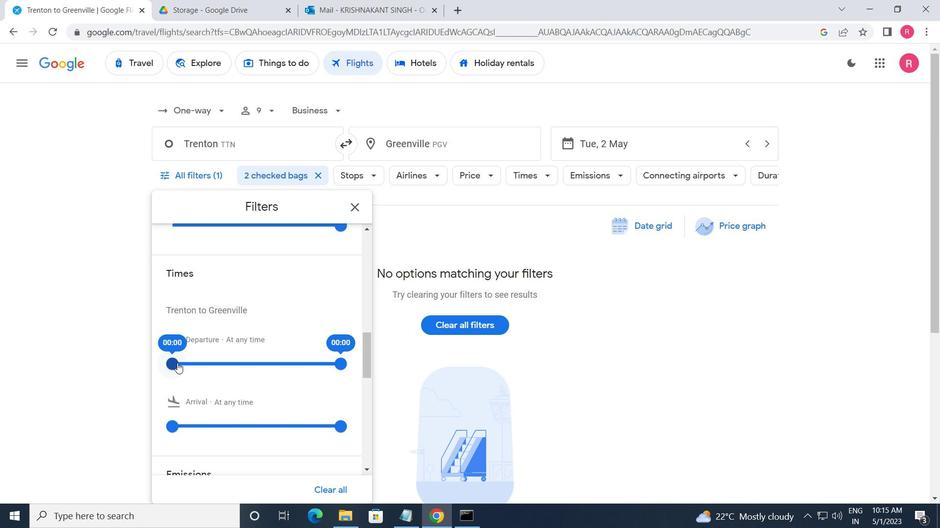 
Action: Mouse moved to (345, 367)
Screenshot: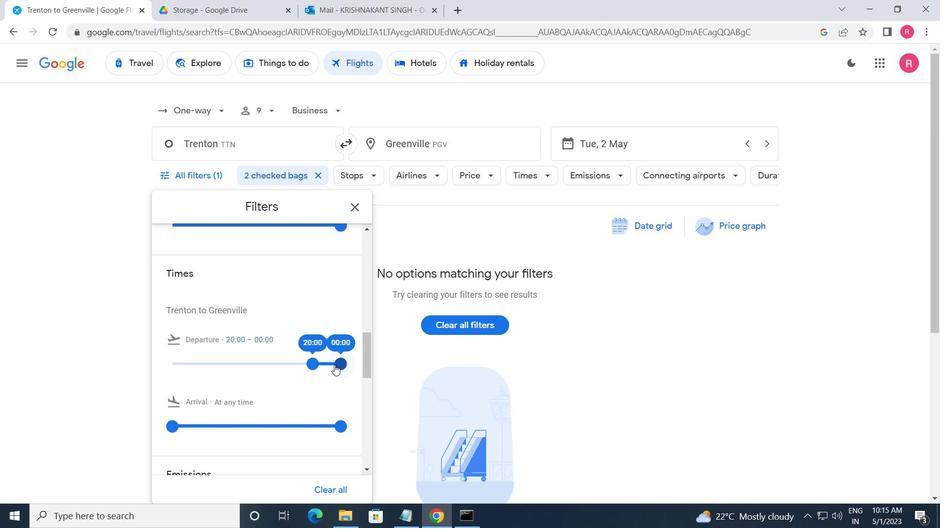 
Action: Mouse pressed left at (345, 367)
Screenshot: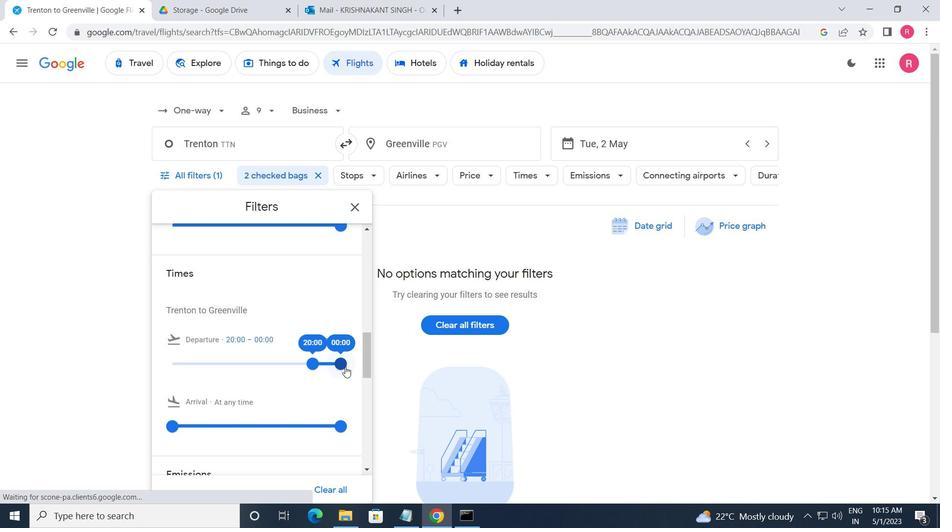 
Action: Mouse moved to (354, 207)
Screenshot: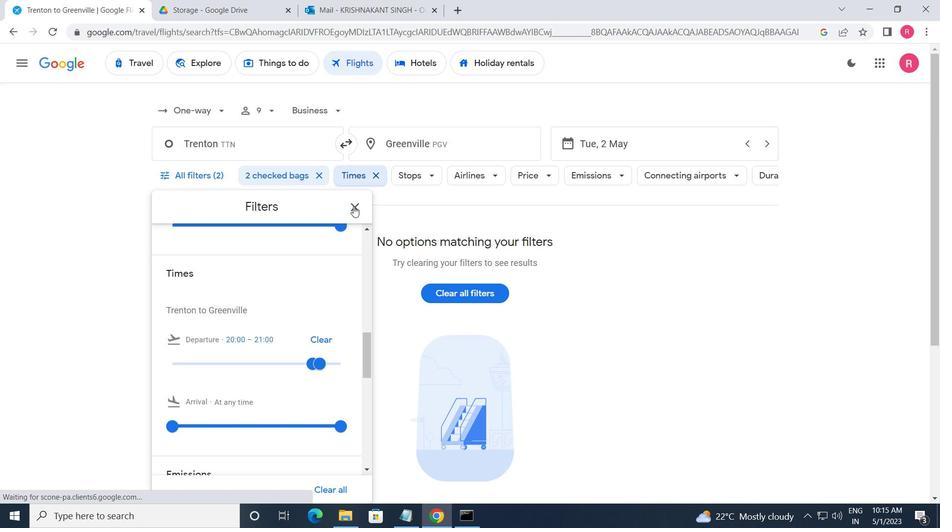 
Action: Mouse pressed left at (354, 207)
Screenshot: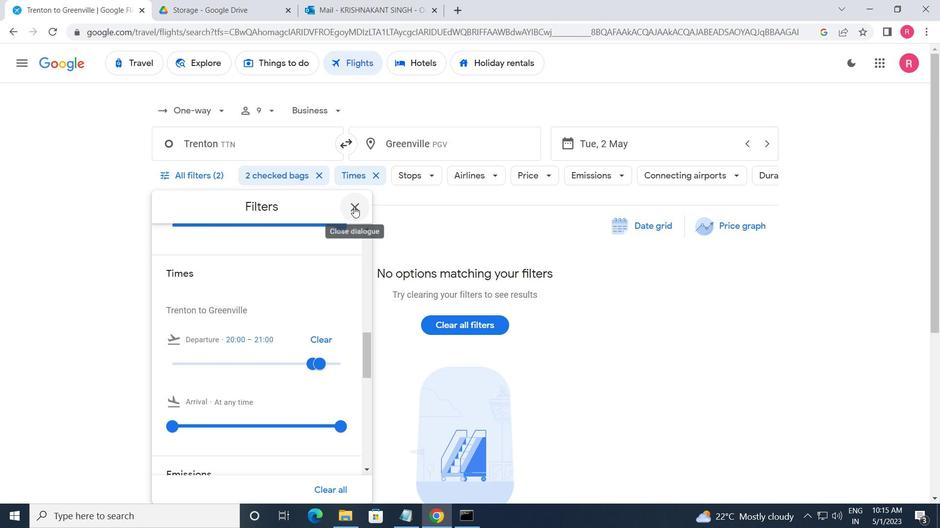 
Action: Mouse moved to (302, 203)
Screenshot: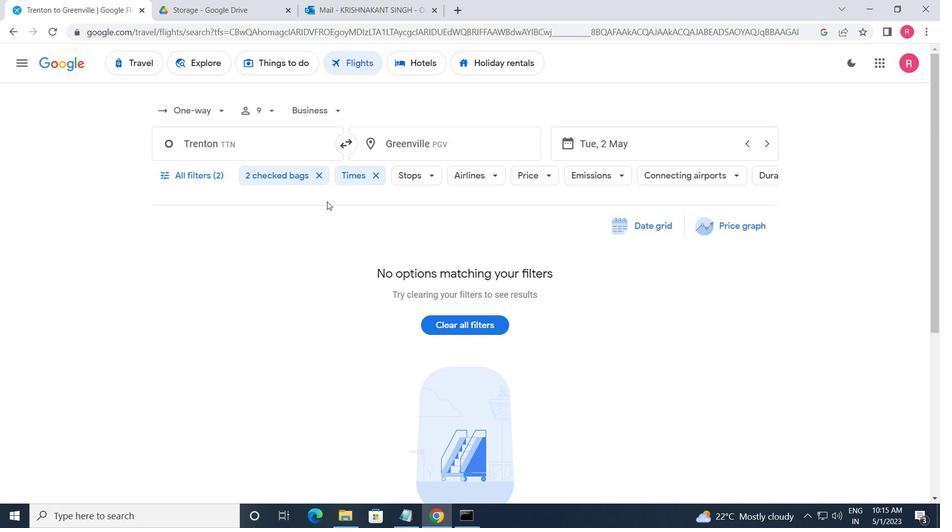 
